 Task: Add Attachment from computer to Card Card0000000173 in Board Board0000000044 in Workspace WS0000000015 in Trello. Add Cover Purple to Card Card0000000173 in Board Board0000000044 in Workspace WS0000000015 in Trello. Add "Move Card To …" Button titled Button0000000173 to "top" of the list "To Do" to Card Card0000000173 in Board Board0000000044 in Workspace WS0000000015 in Trello. Add Description DS0000000173 to Card Card0000000173 in Board Board0000000044 in Workspace WS0000000015 in Trello. Add Comment CM0000000173 to Card Card0000000173 in Board Board0000000044 in Workspace WS0000000015 in Trello
Action: Mouse moved to (799, 306)
Screenshot: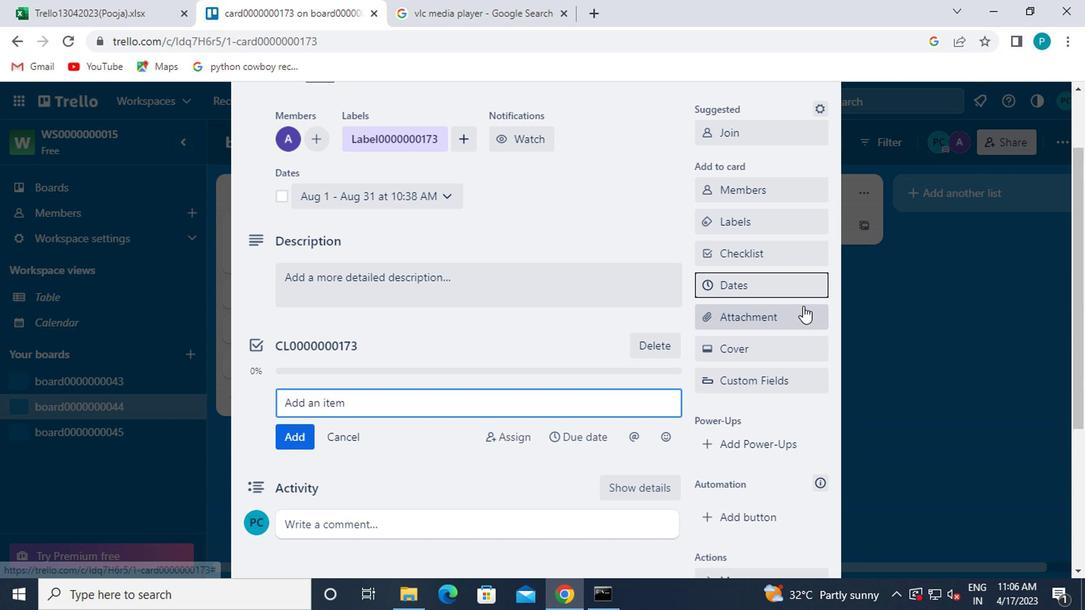 
Action: Mouse pressed left at (799, 306)
Screenshot: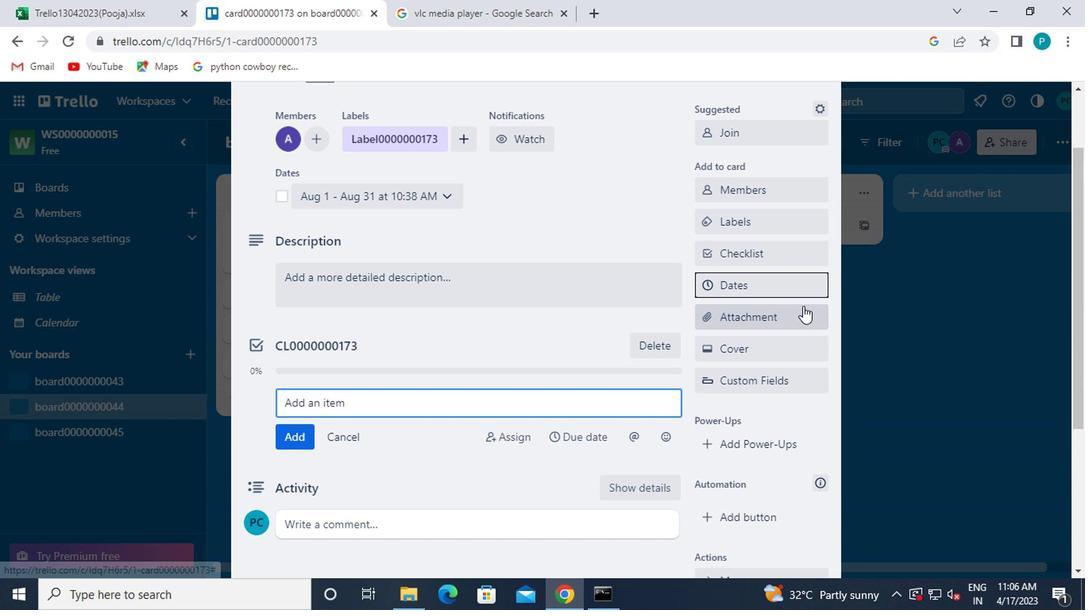 
Action: Mouse moved to (758, 160)
Screenshot: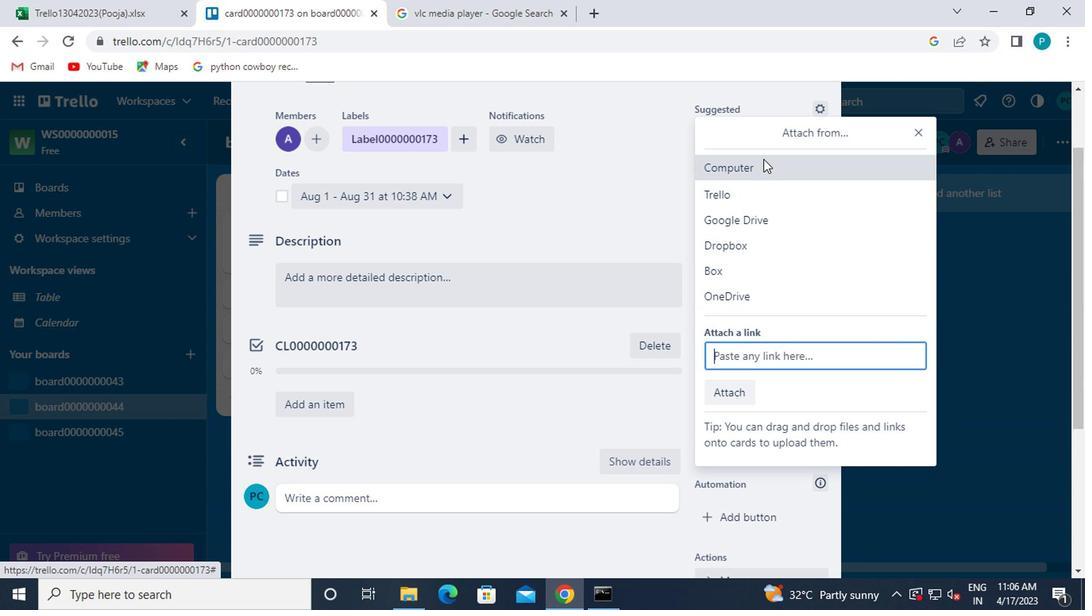 
Action: Mouse pressed left at (758, 160)
Screenshot: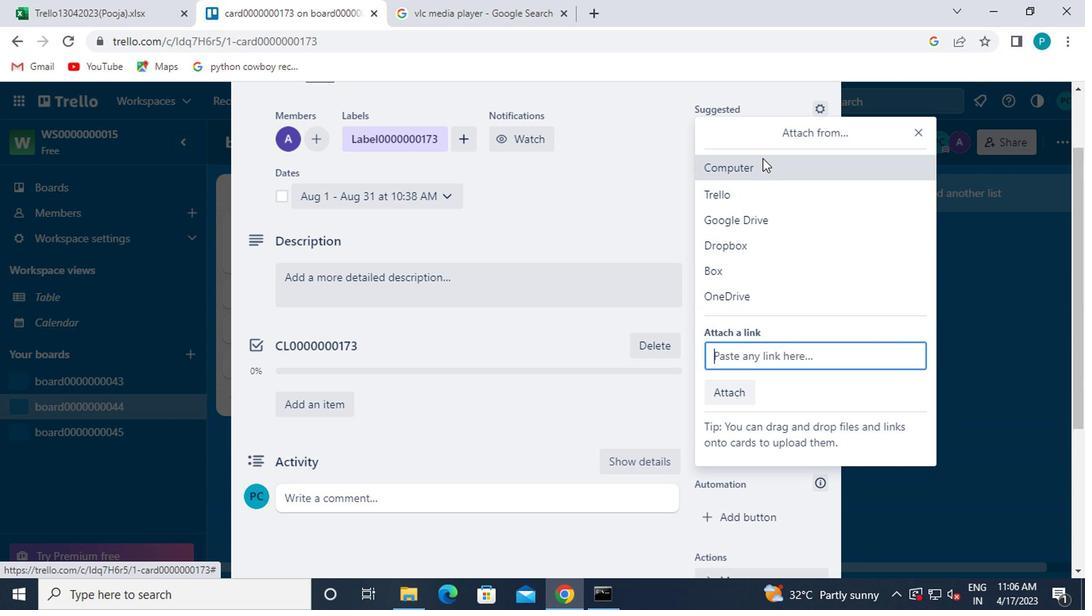 
Action: Mouse moved to (222, 124)
Screenshot: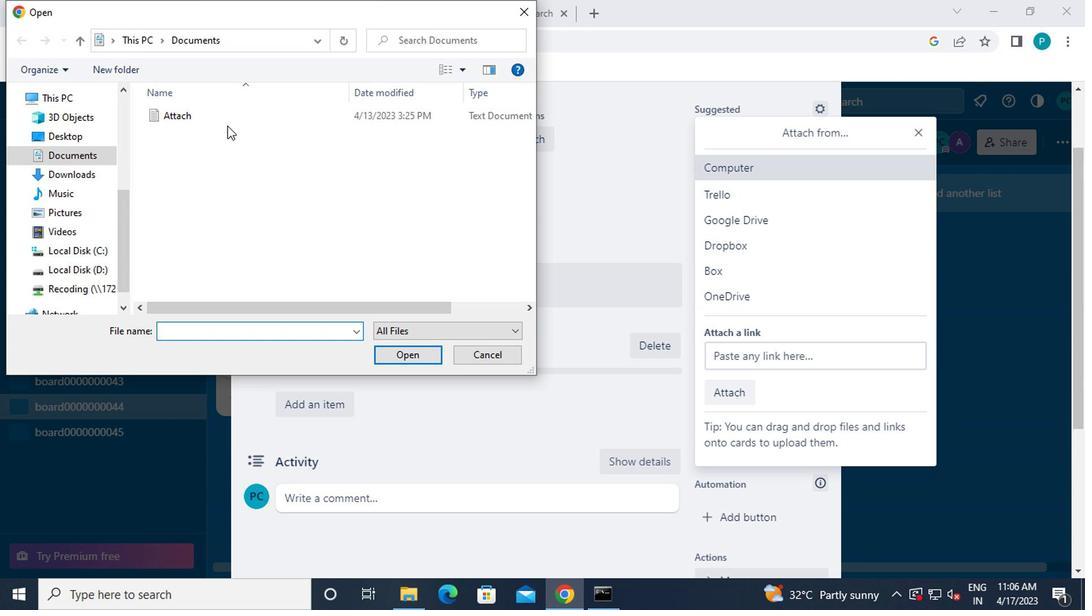 
Action: Mouse pressed left at (222, 124)
Screenshot: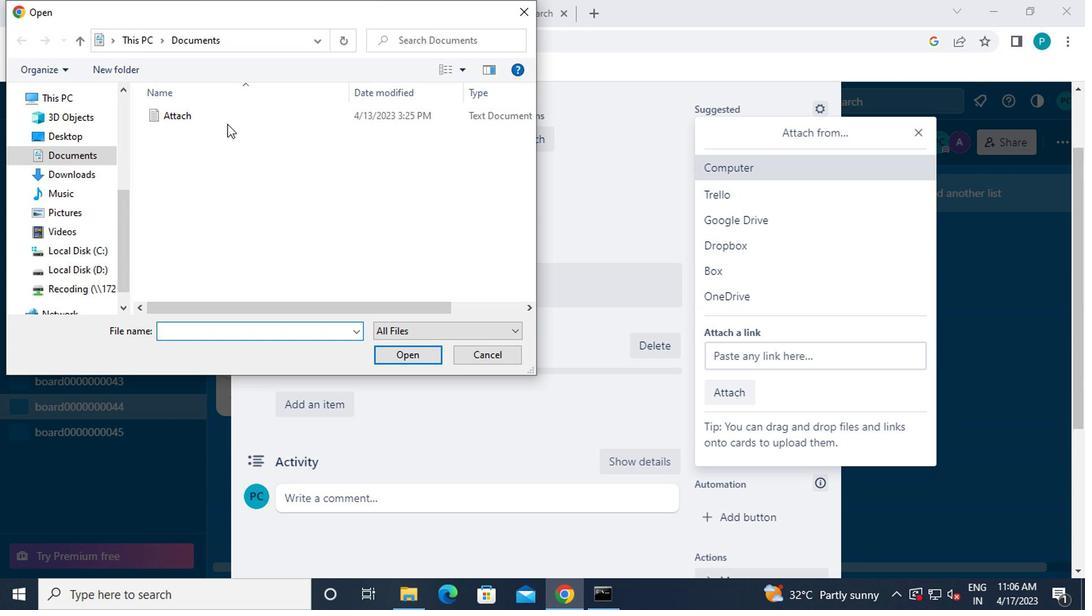 
Action: Mouse moved to (428, 363)
Screenshot: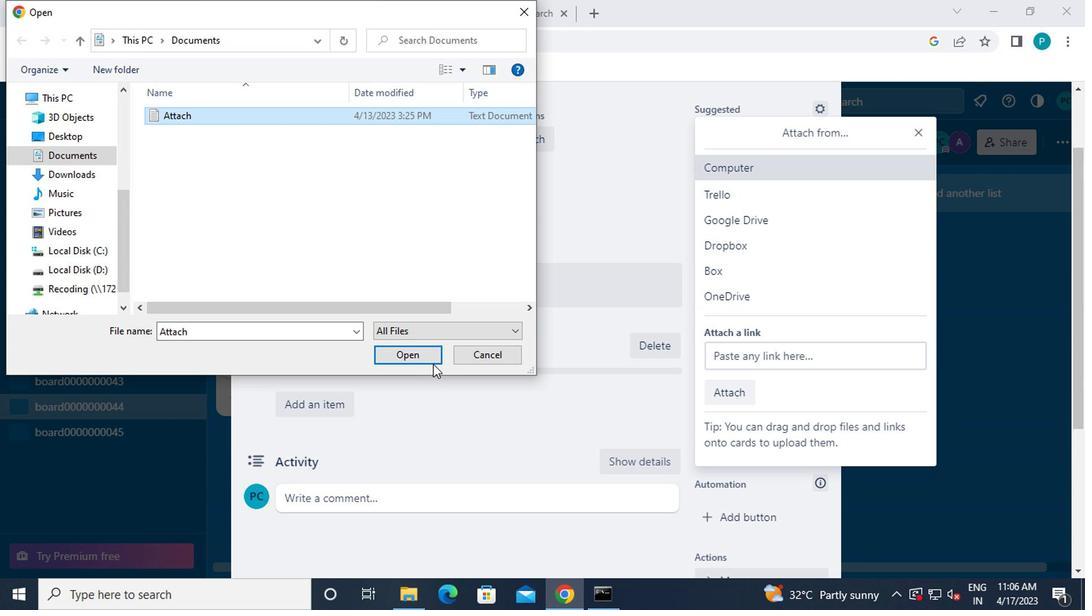 
Action: Mouse pressed left at (428, 363)
Screenshot: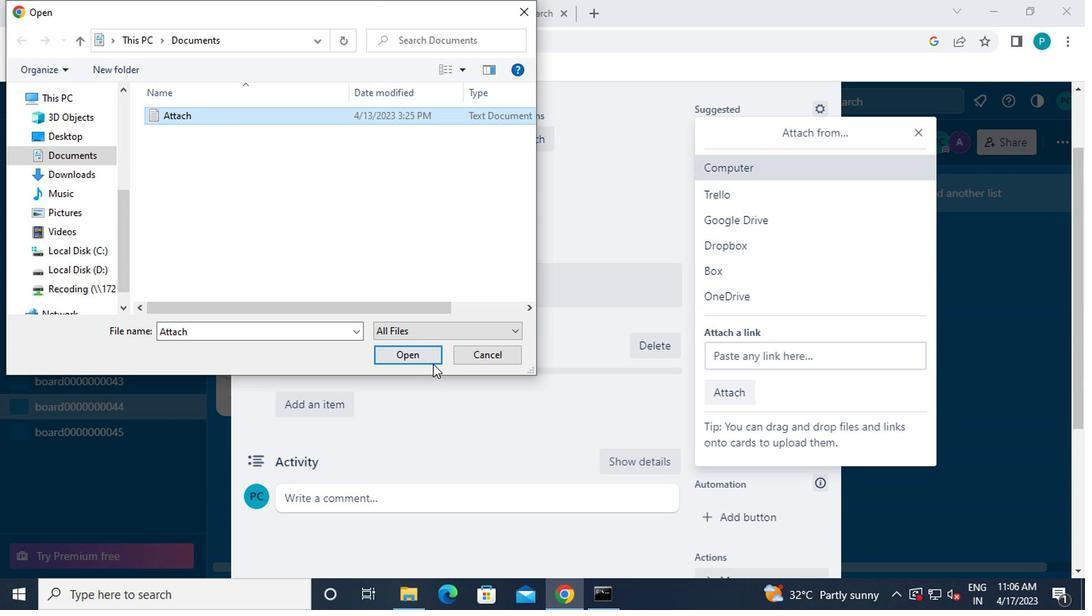 
Action: Mouse moved to (750, 352)
Screenshot: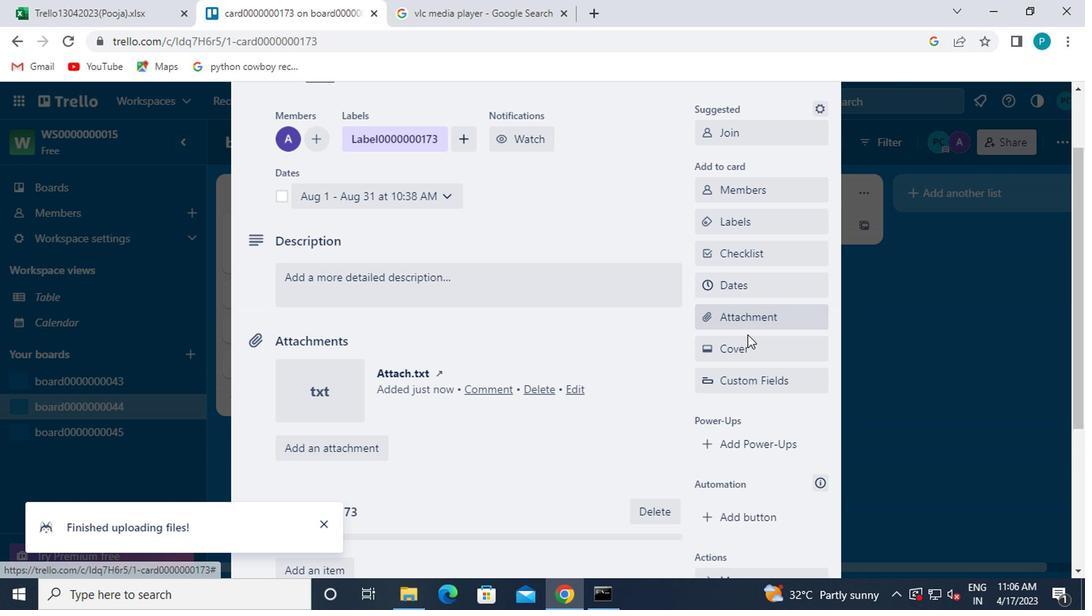 
Action: Mouse pressed left at (750, 352)
Screenshot: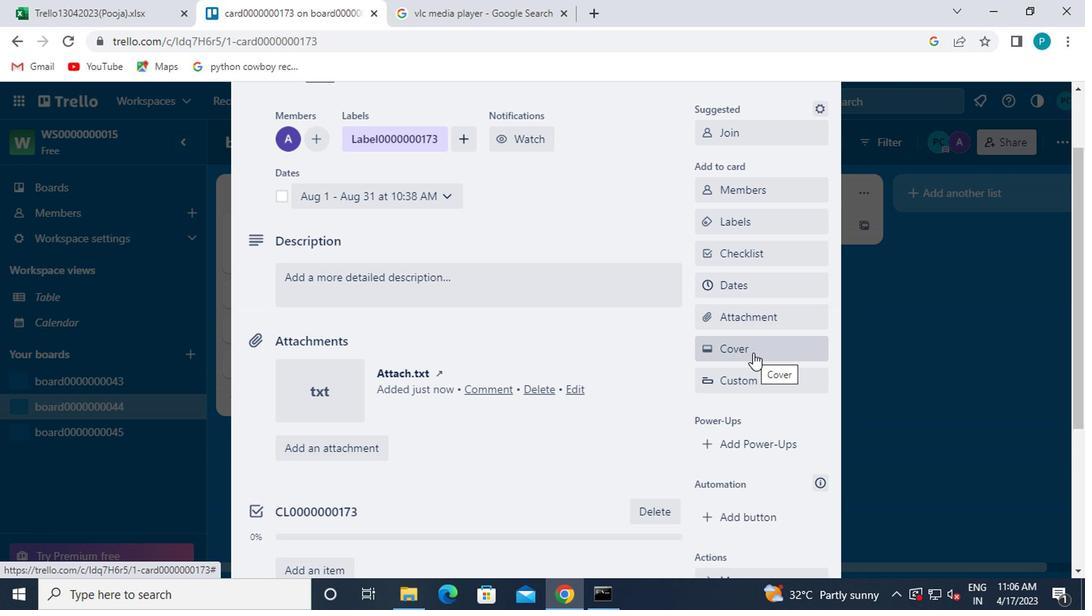 
Action: Mouse moved to (888, 282)
Screenshot: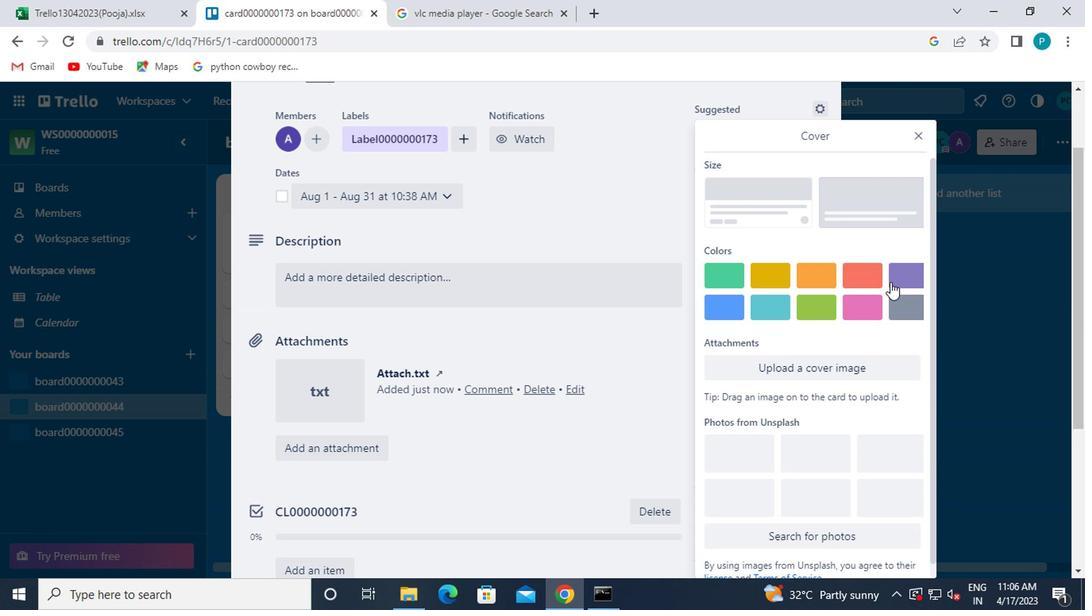 
Action: Mouse pressed left at (888, 282)
Screenshot: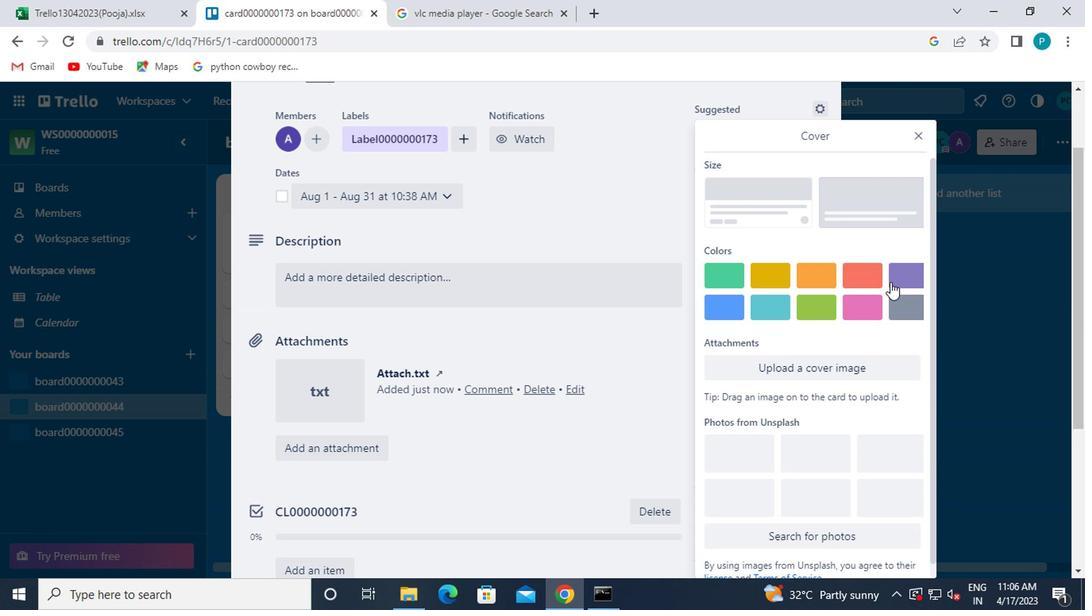 
Action: Mouse moved to (914, 130)
Screenshot: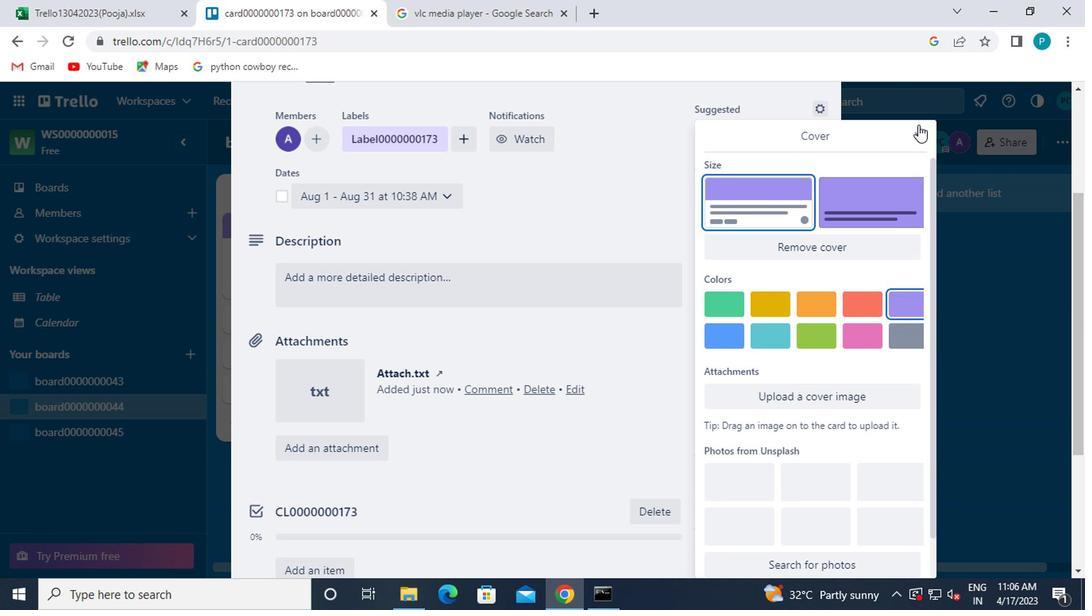 
Action: Mouse pressed left at (914, 130)
Screenshot: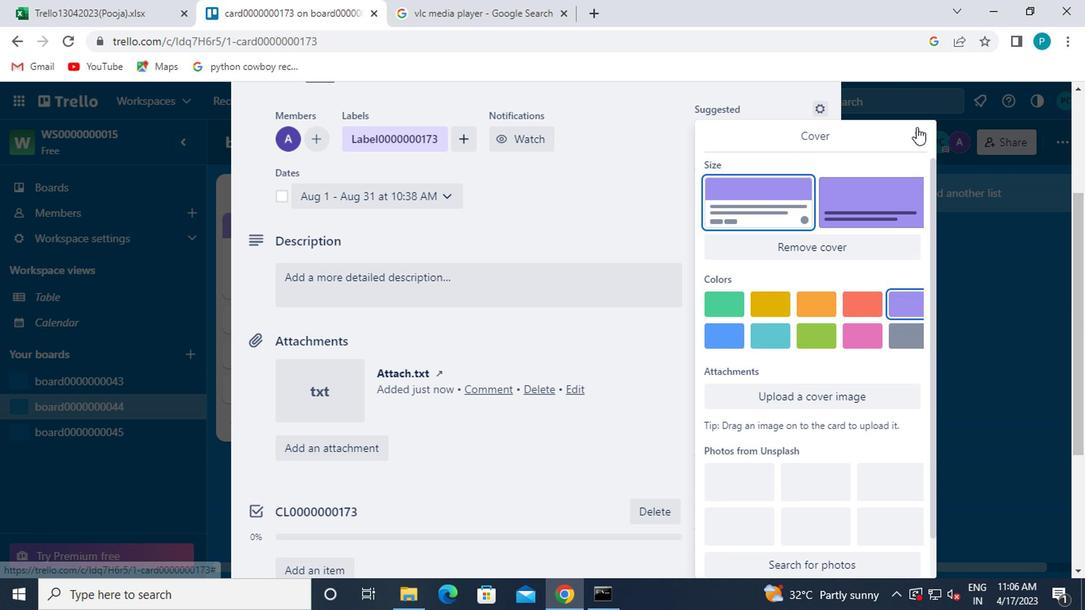 
Action: Mouse moved to (626, 369)
Screenshot: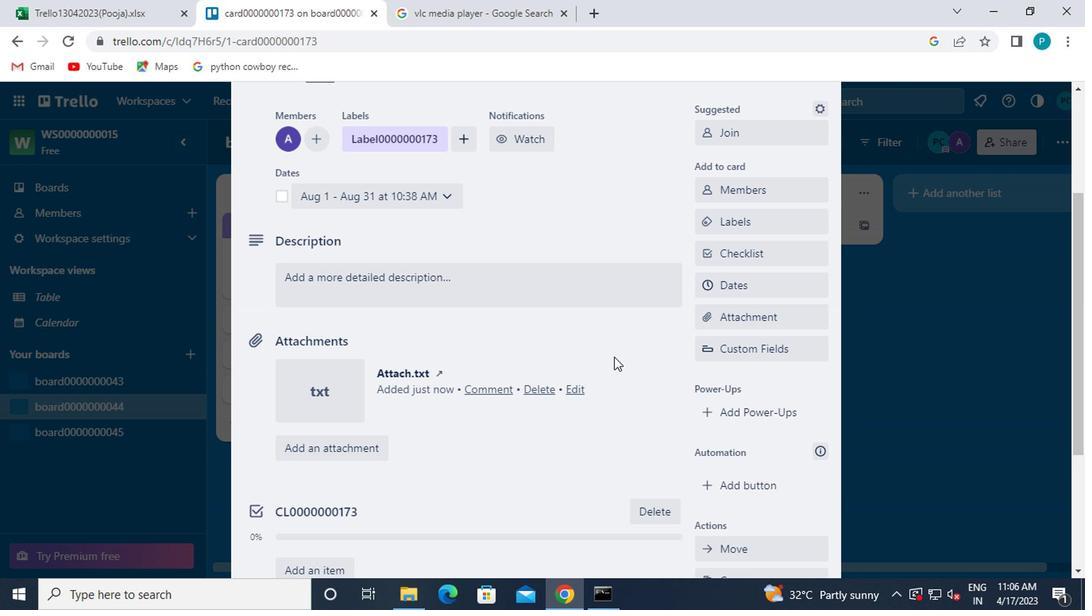 
Action: Mouse scrolled (626, 368) with delta (0, 0)
Screenshot: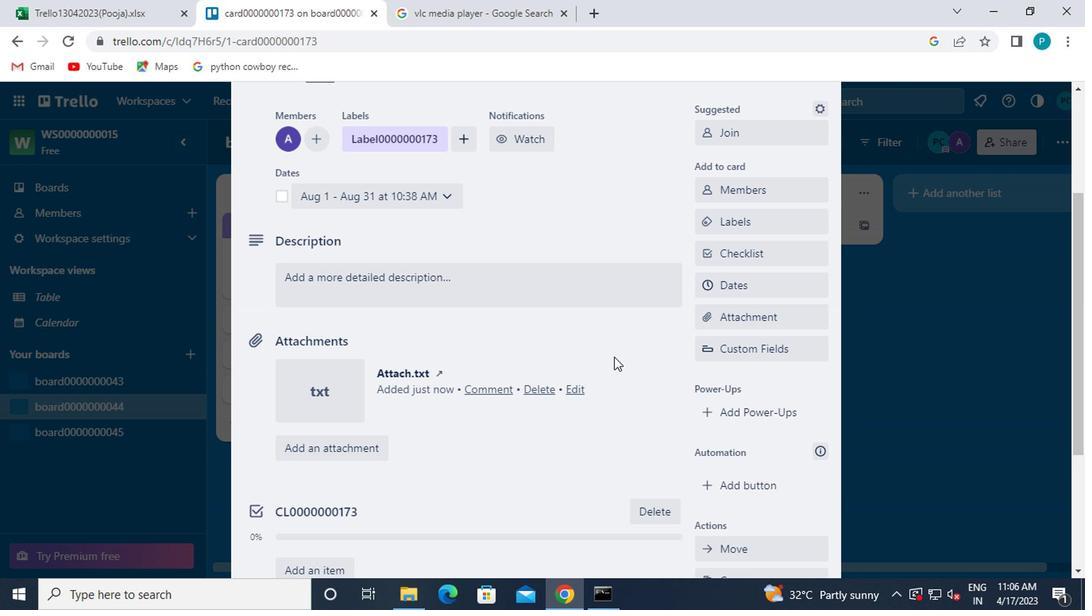 
Action: Mouse moved to (764, 401)
Screenshot: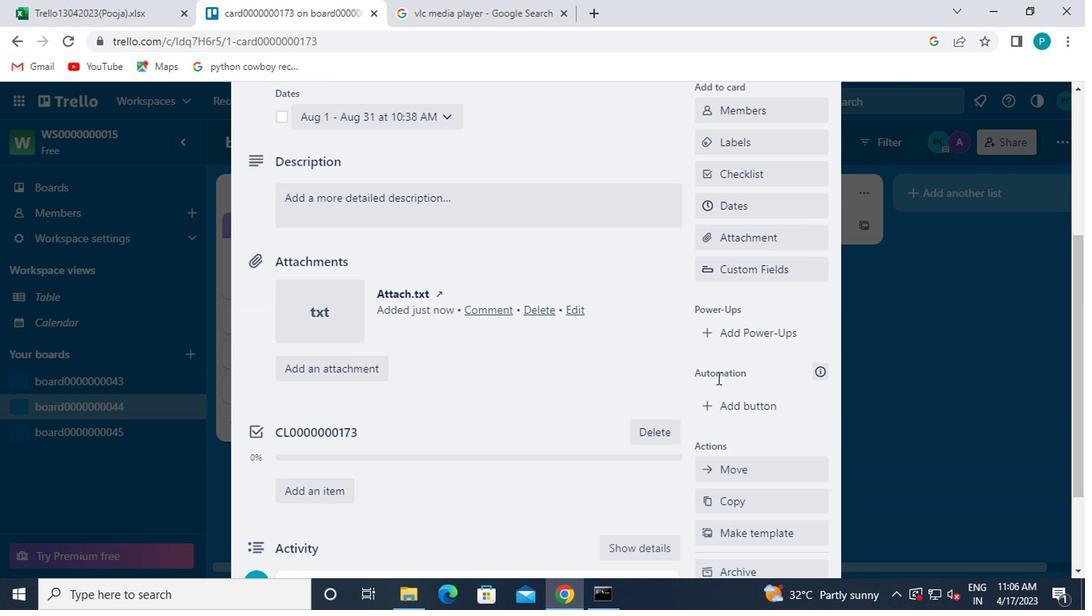 
Action: Mouse pressed left at (764, 401)
Screenshot: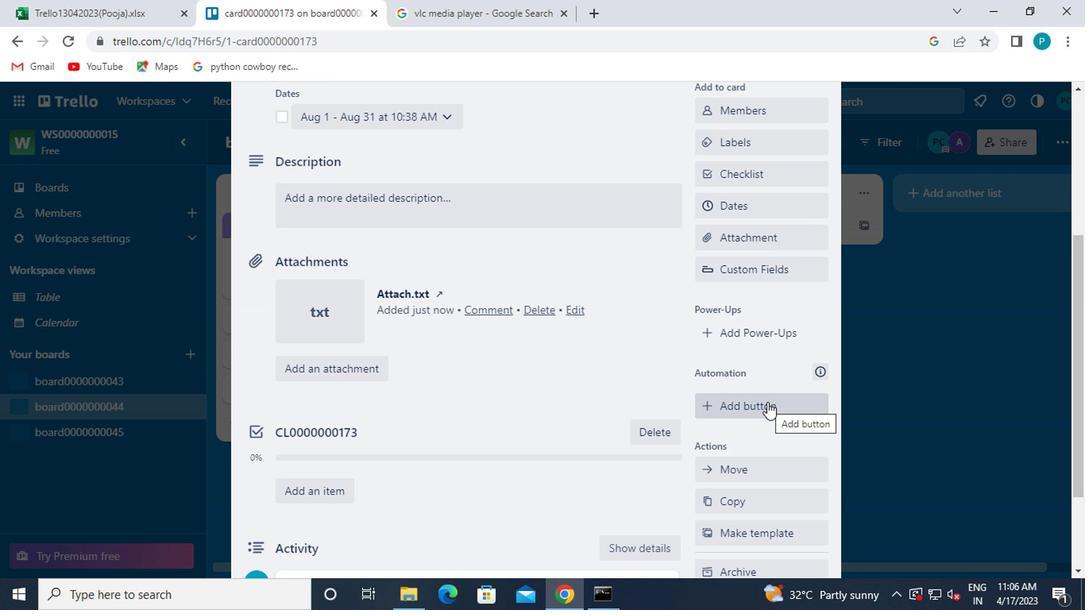 
Action: Mouse moved to (779, 218)
Screenshot: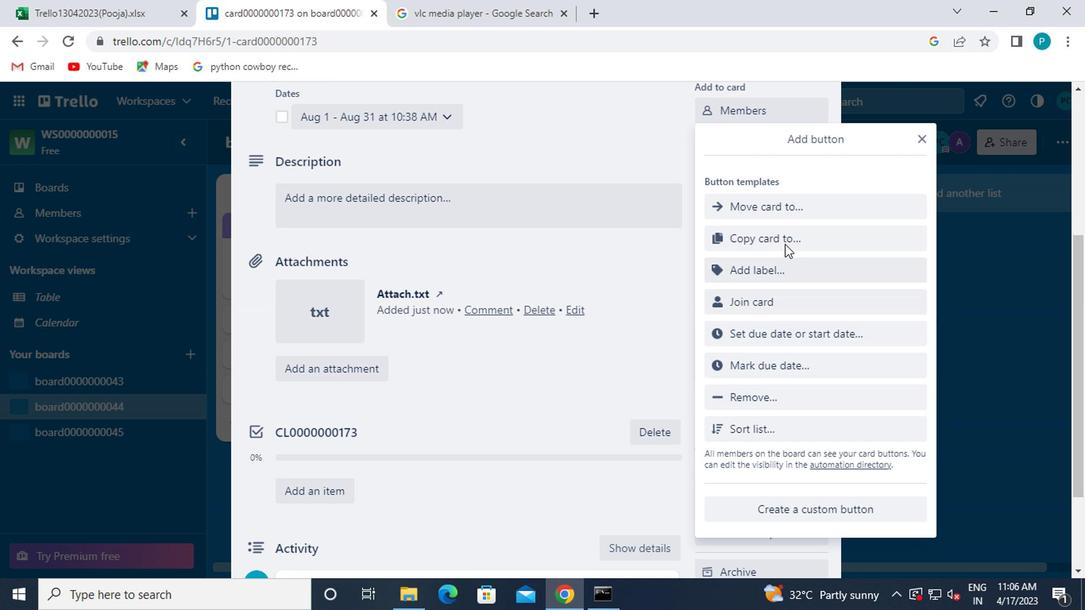 
Action: Mouse pressed left at (779, 218)
Screenshot: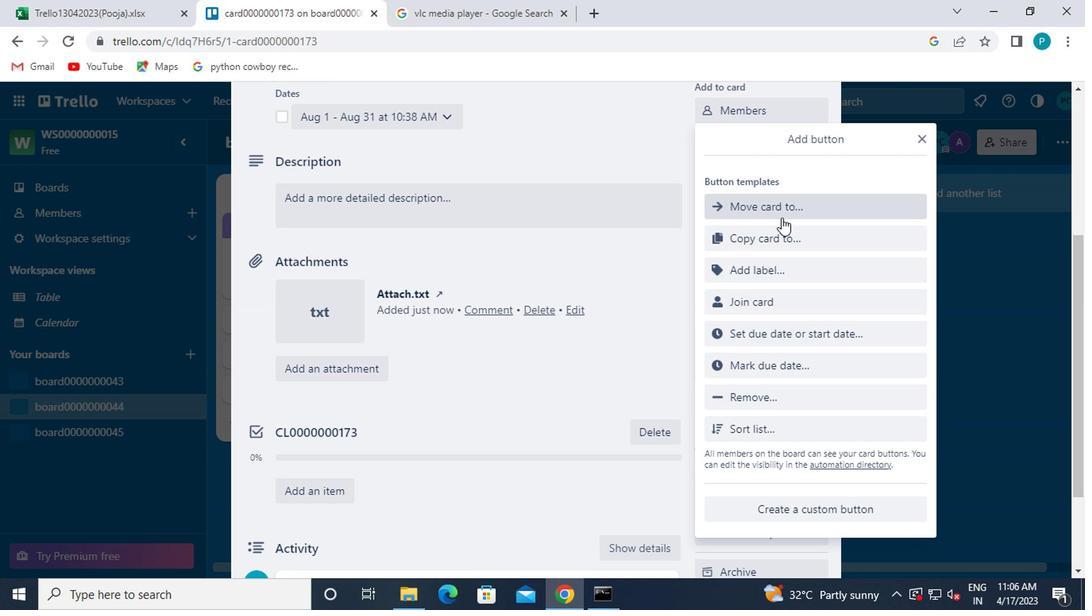 
Action: Mouse moved to (778, 212)
Screenshot: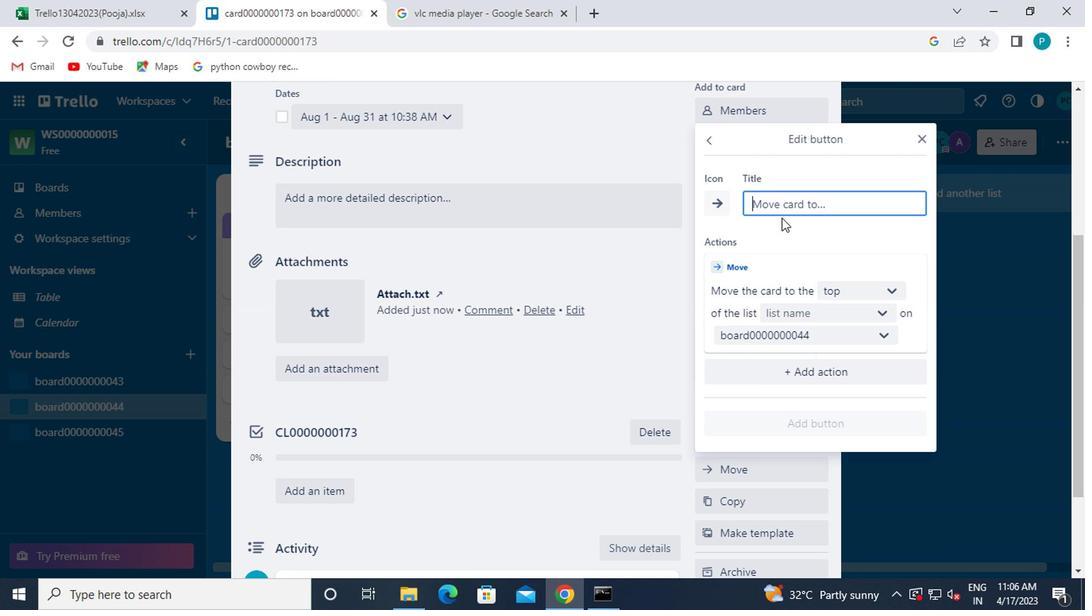 
Action: Mouse pressed left at (778, 212)
Screenshot: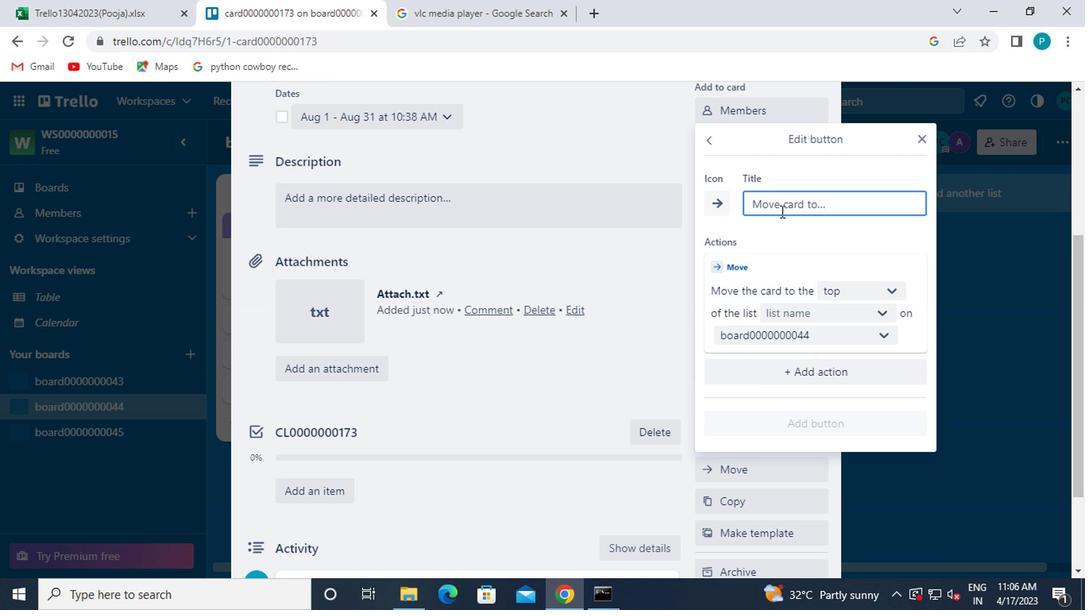 
Action: Key pressed <Key.caps_lock>b<Key.caps_lock>utton0000000173
Screenshot: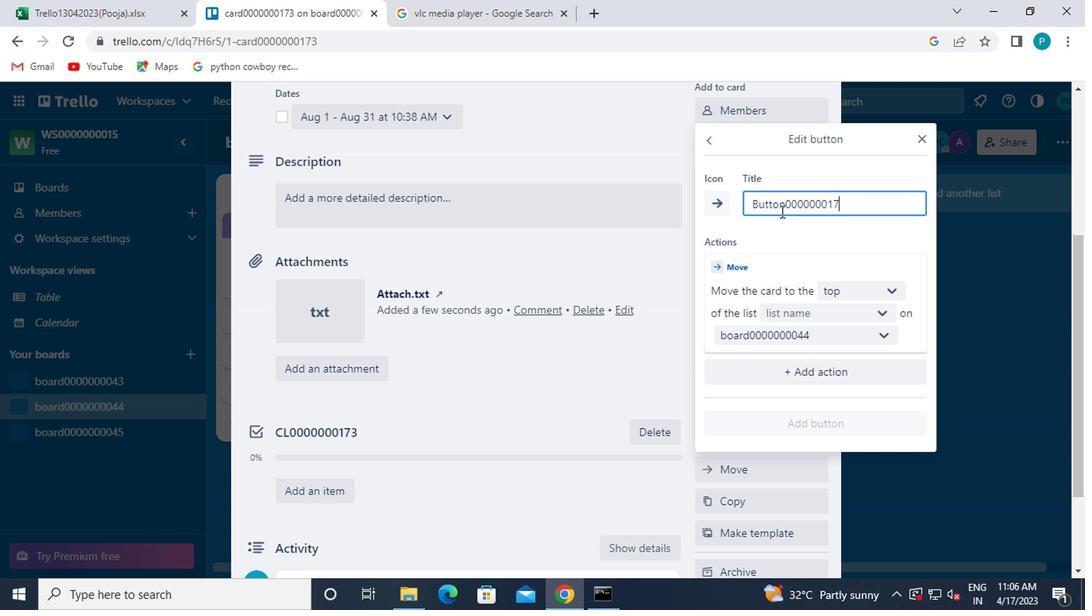 
Action: Mouse moved to (835, 298)
Screenshot: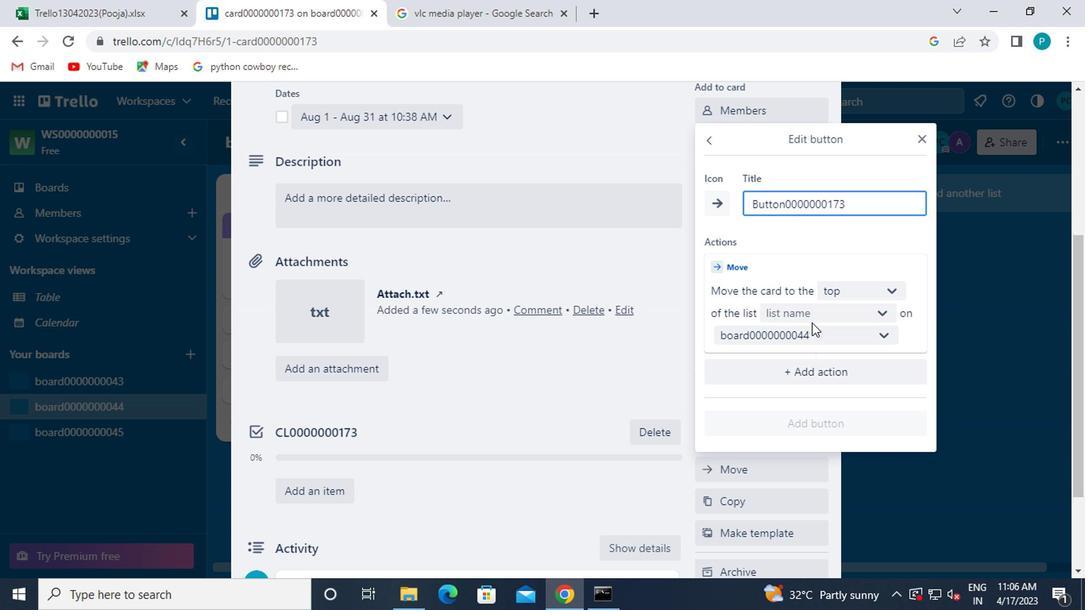 
Action: Mouse pressed left at (835, 298)
Screenshot: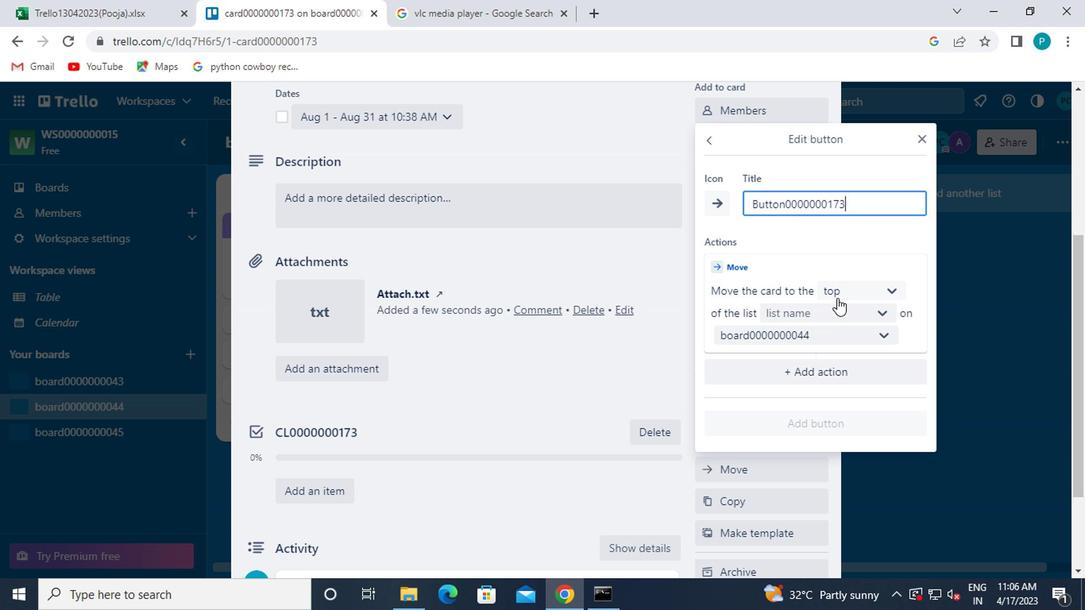 
Action: Mouse moved to (843, 329)
Screenshot: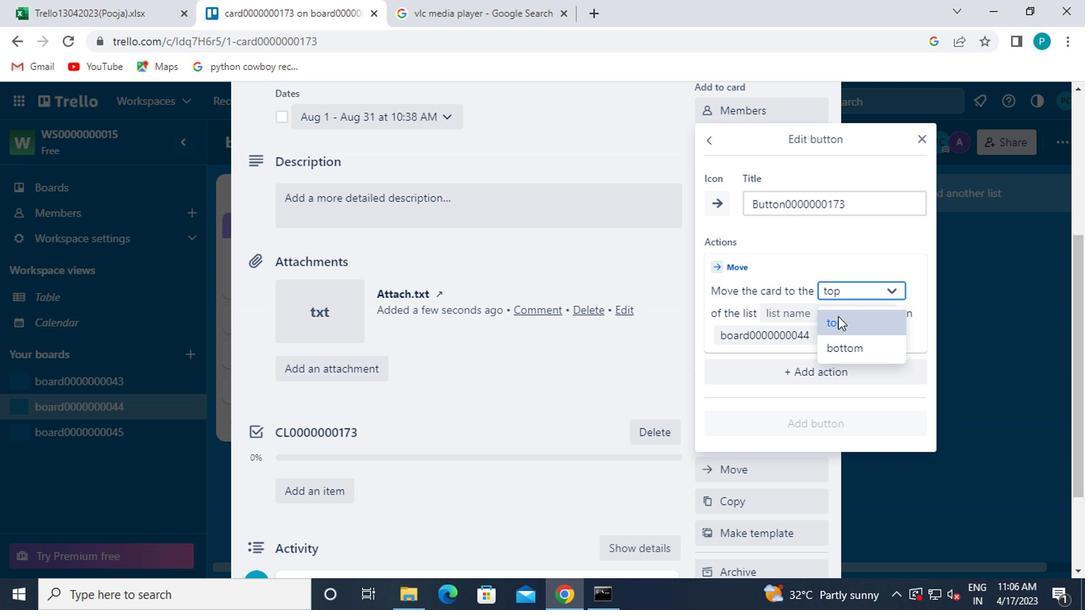 
Action: Mouse pressed left at (843, 329)
Screenshot: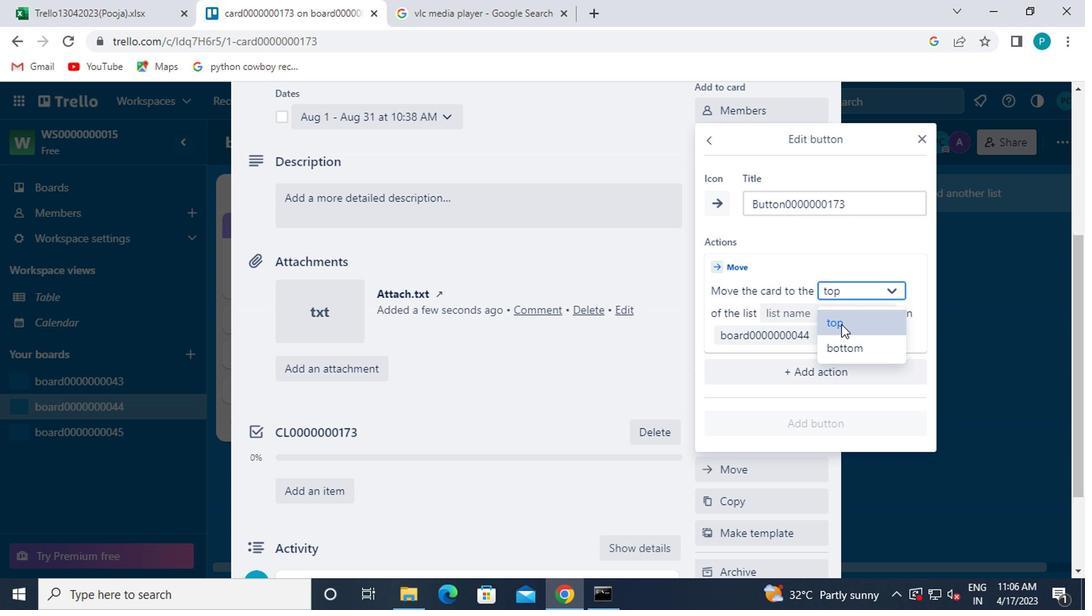 
Action: Mouse moved to (779, 320)
Screenshot: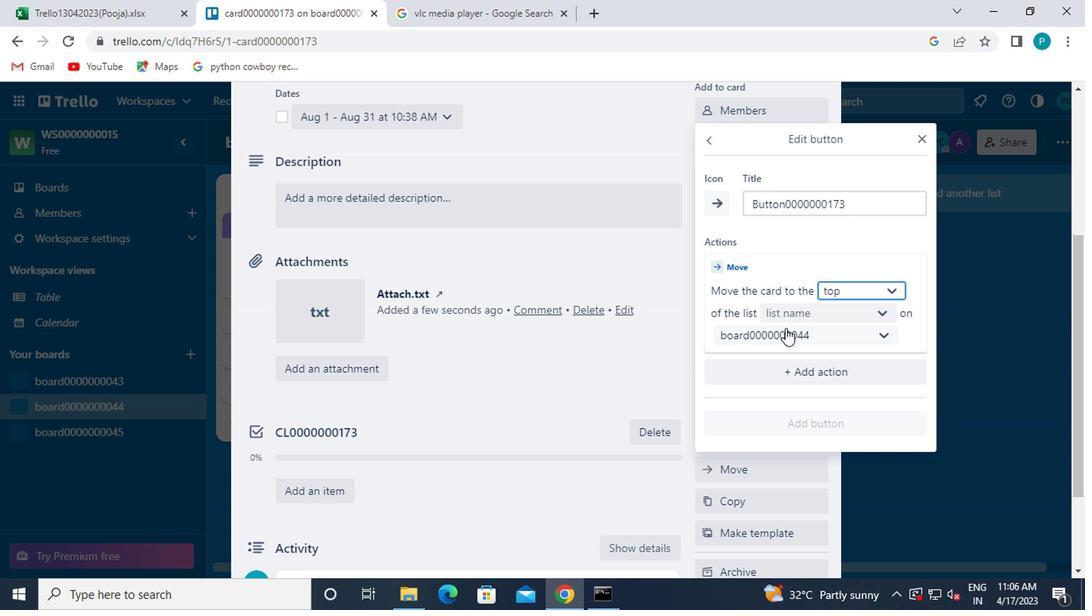 
Action: Mouse pressed left at (779, 320)
Screenshot: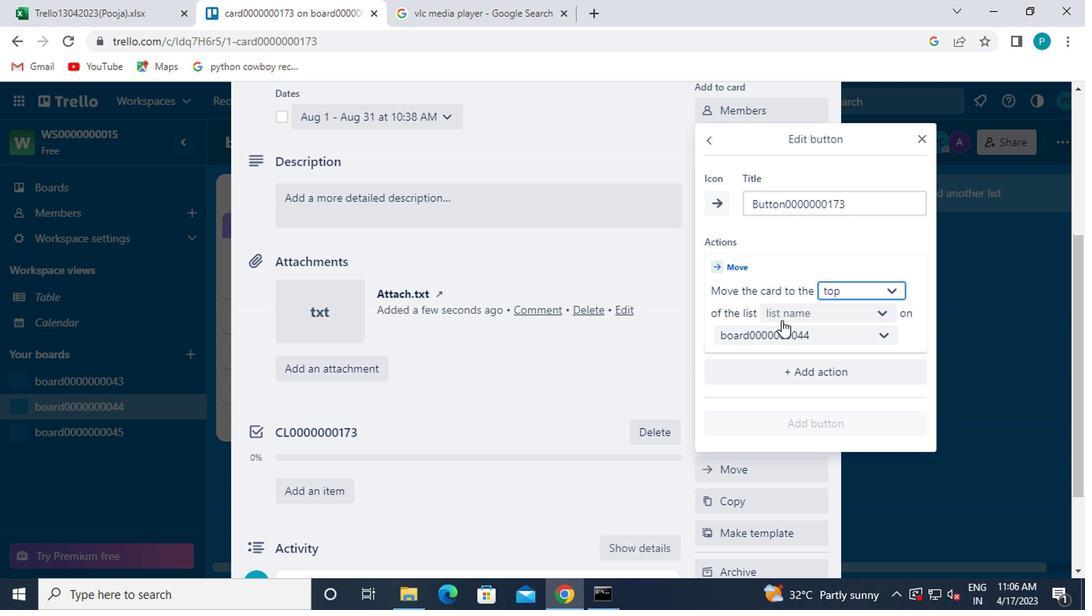 
Action: Mouse moved to (780, 352)
Screenshot: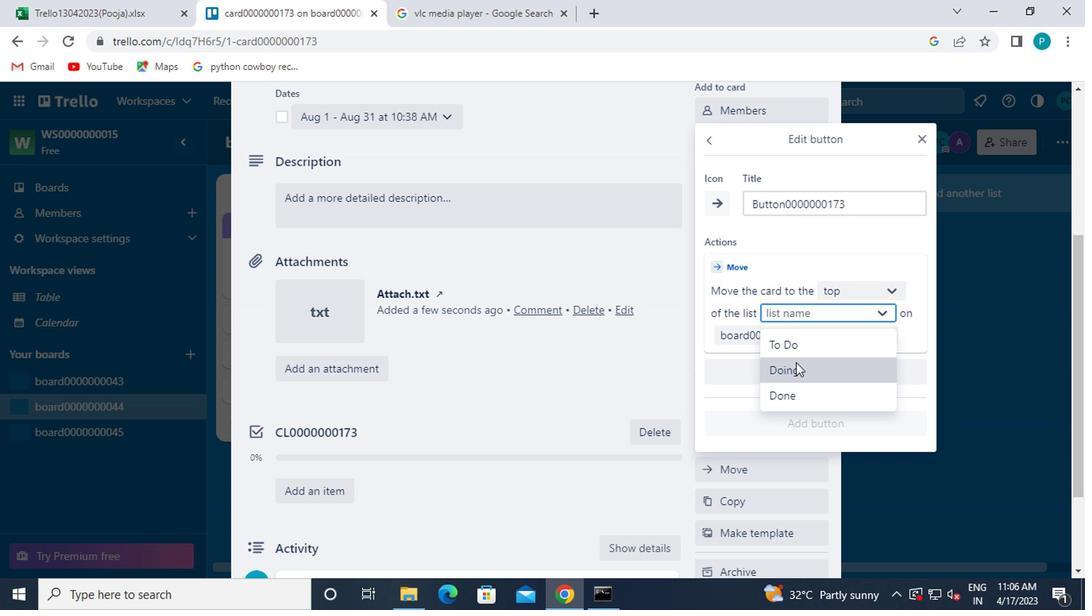 
Action: Mouse pressed left at (780, 352)
Screenshot: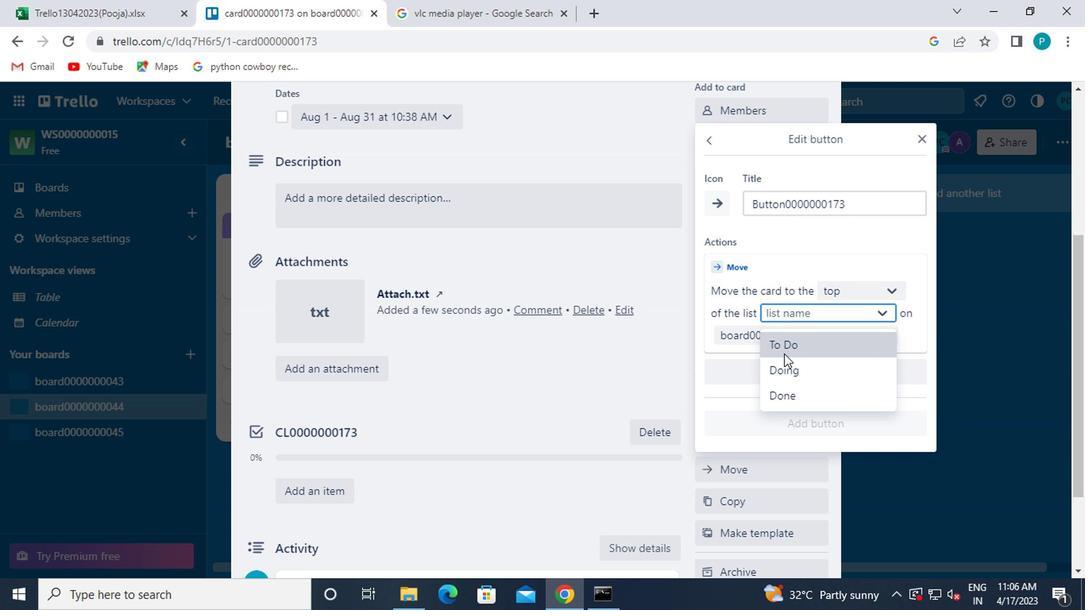
Action: Mouse moved to (824, 424)
Screenshot: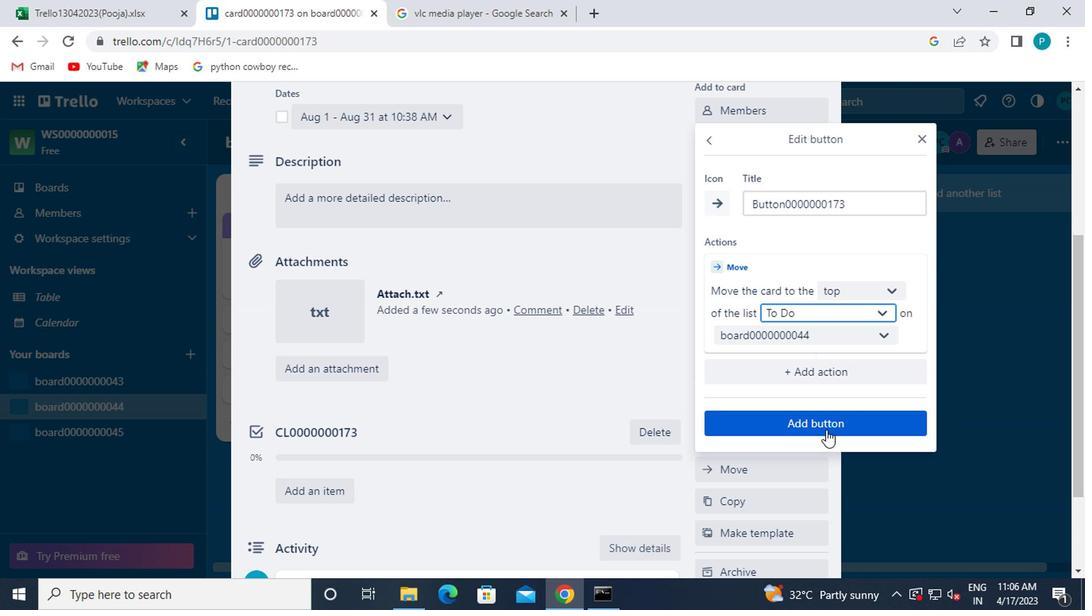 
Action: Mouse pressed left at (824, 424)
Screenshot: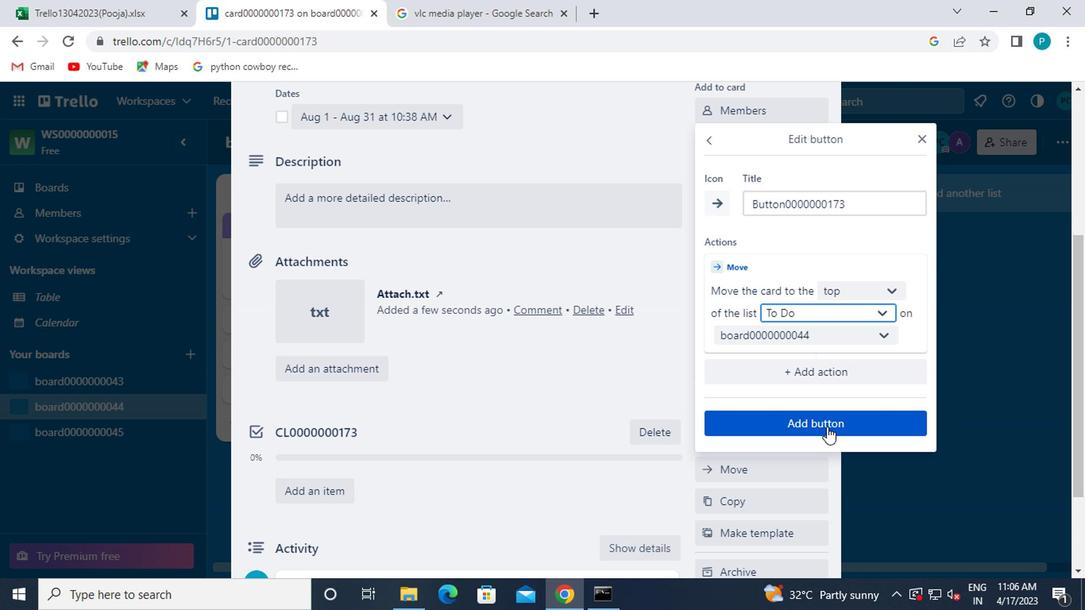 
Action: Mouse moved to (599, 222)
Screenshot: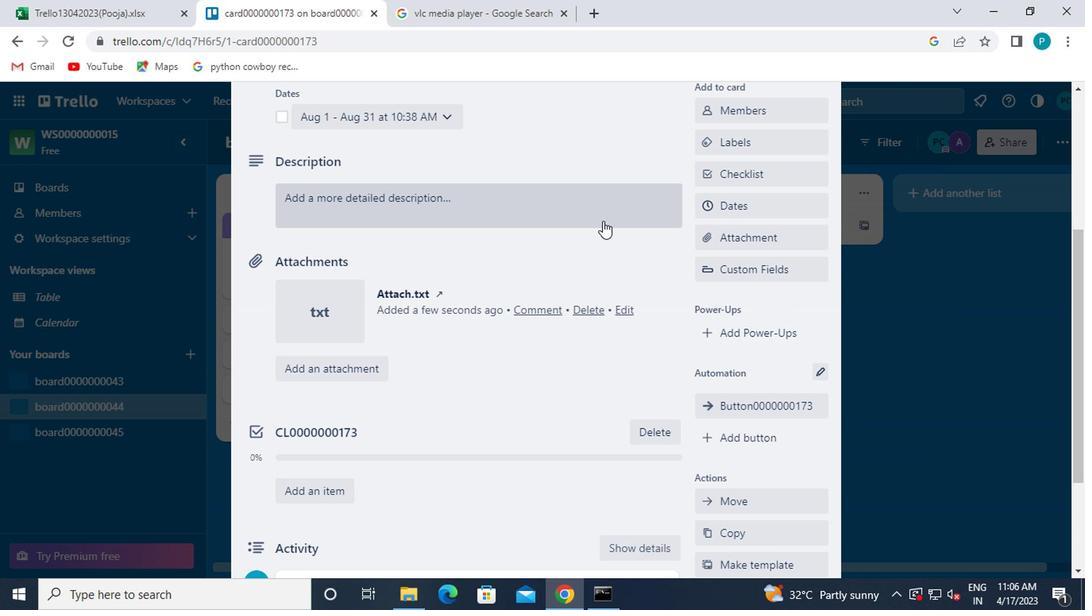 
Action: Mouse scrolled (599, 222) with delta (0, 0)
Screenshot: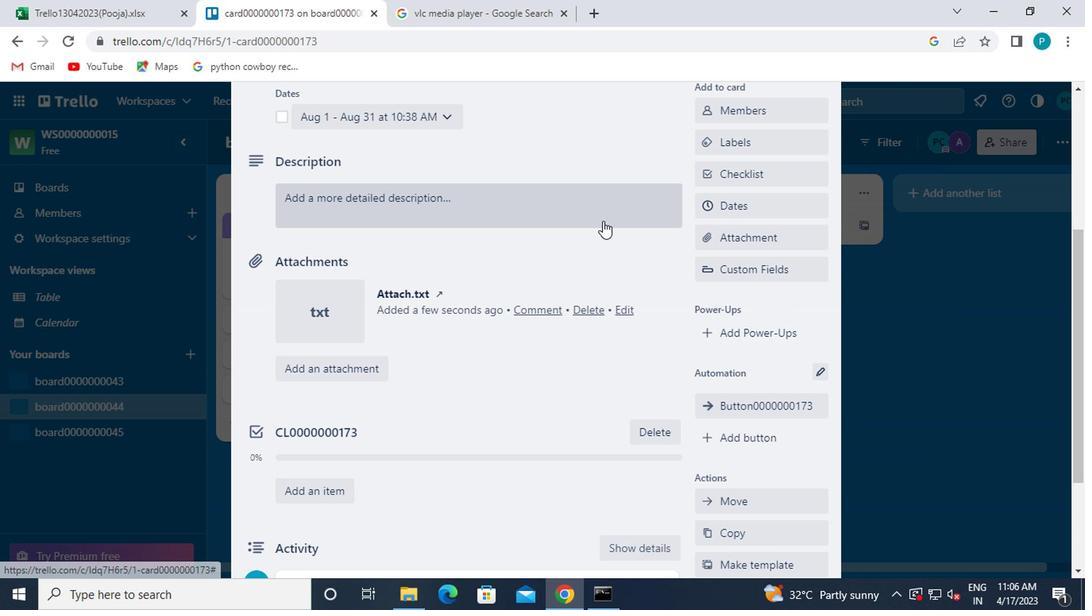 
Action: Mouse scrolled (599, 222) with delta (0, 0)
Screenshot: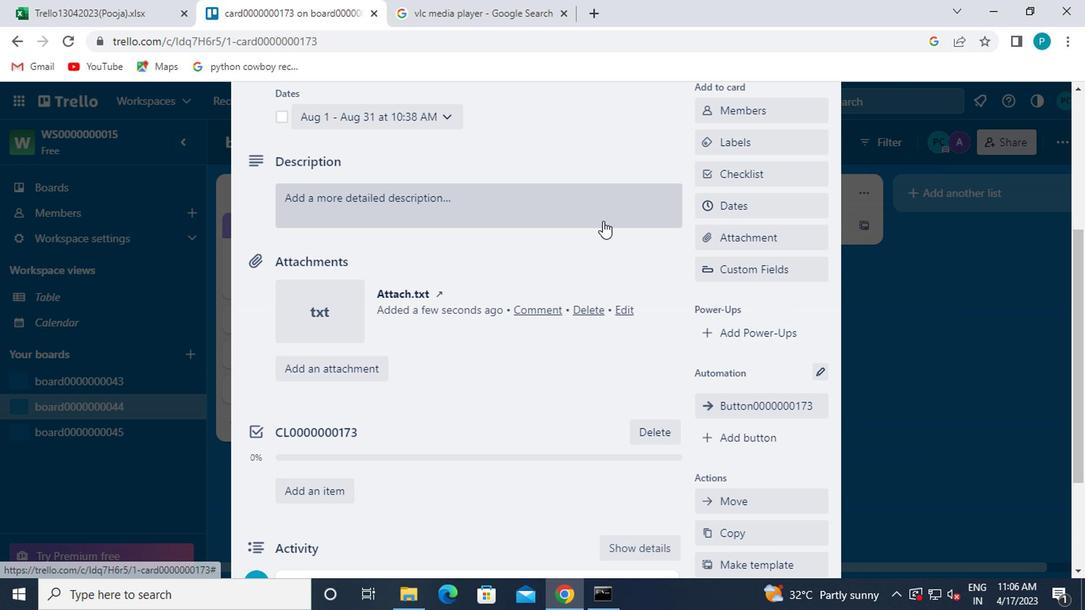 
Action: Mouse moved to (444, 351)
Screenshot: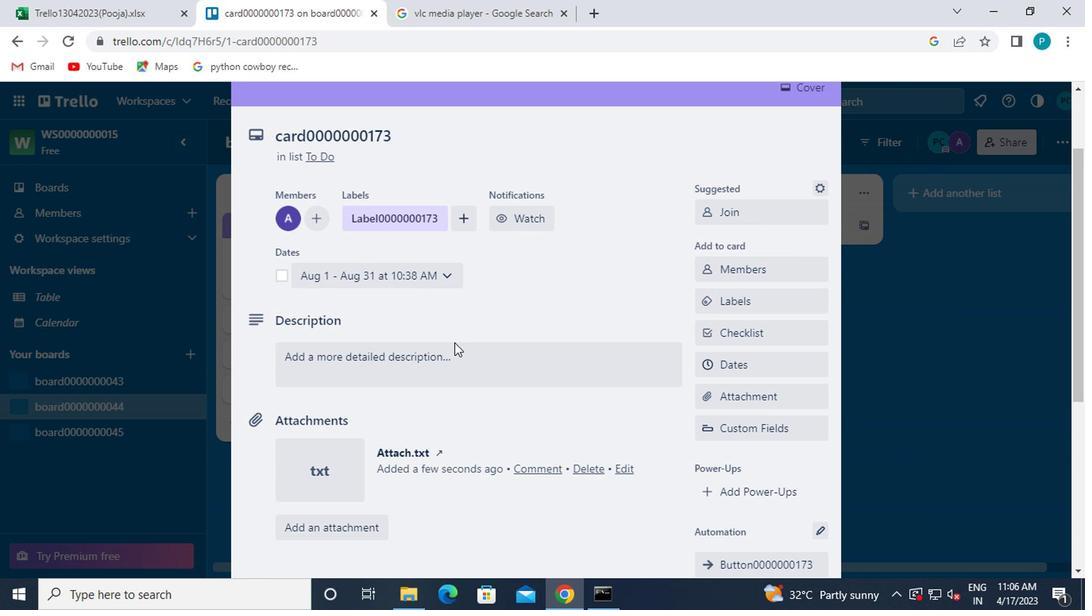 
Action: Mouse pressed left at (444, 351)
Screenshot: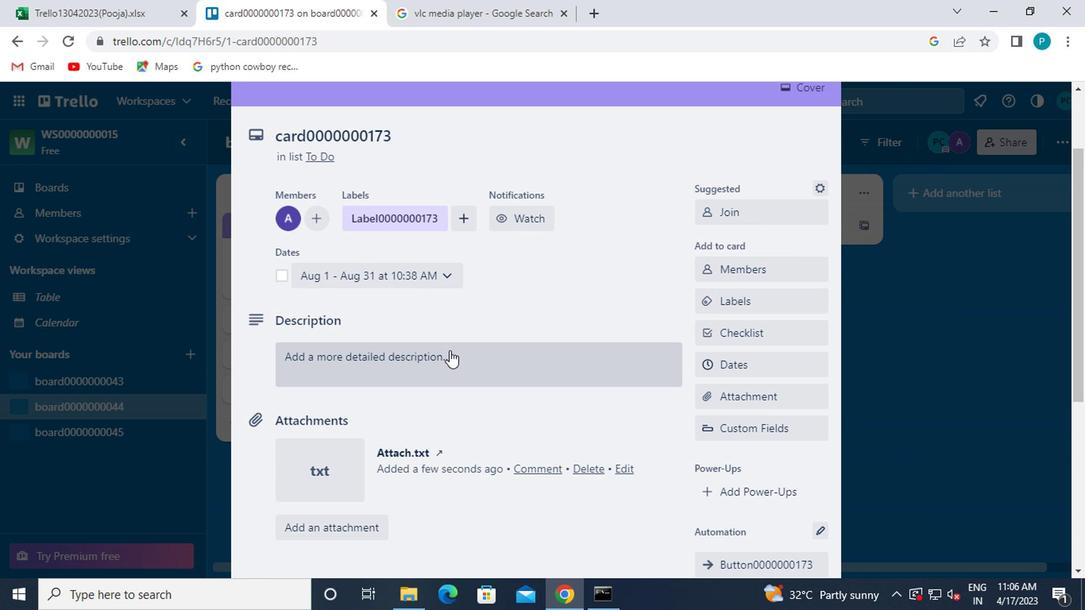 
Action: Mouse moved to (1084, 1)
Screenshot: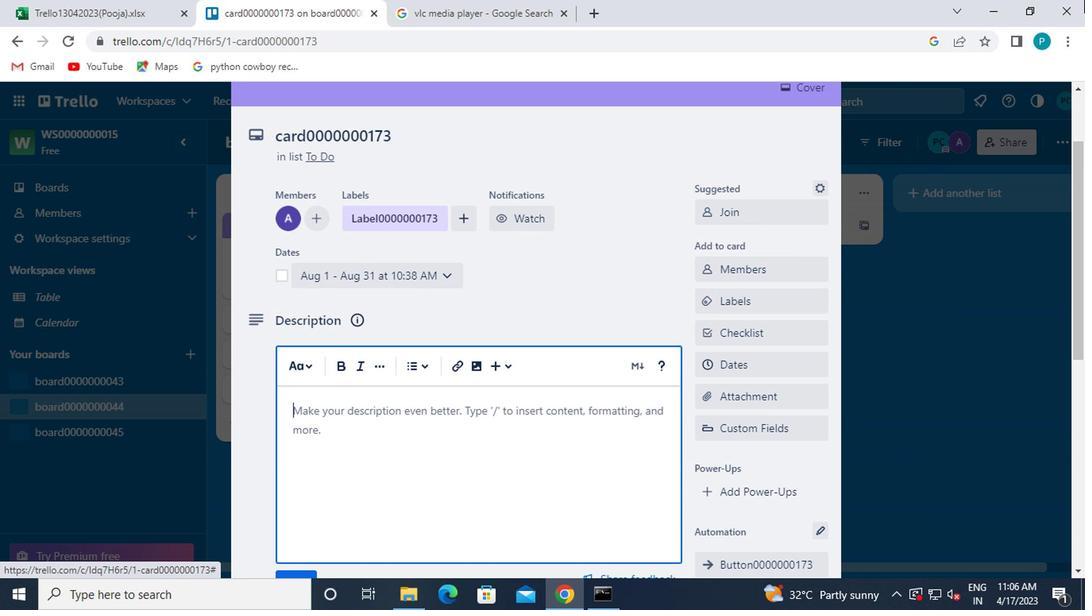 
Action: Key pressed <Key.caps_lock>ds0000000173
Screenshot: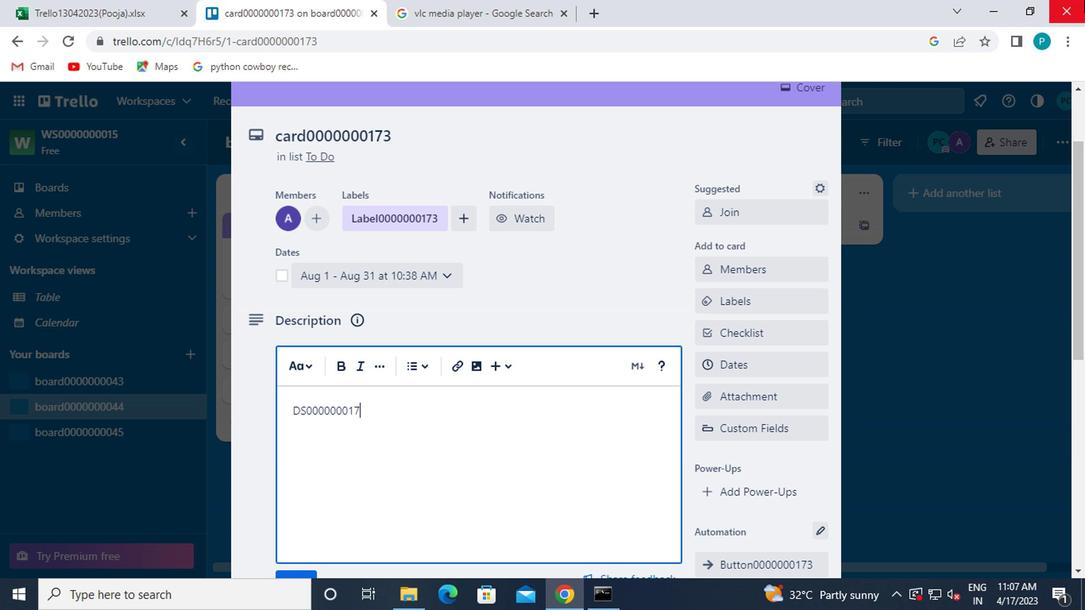 
Action: Mouse scrolled (1083, 2) with delta (0, -1)
Screenshot: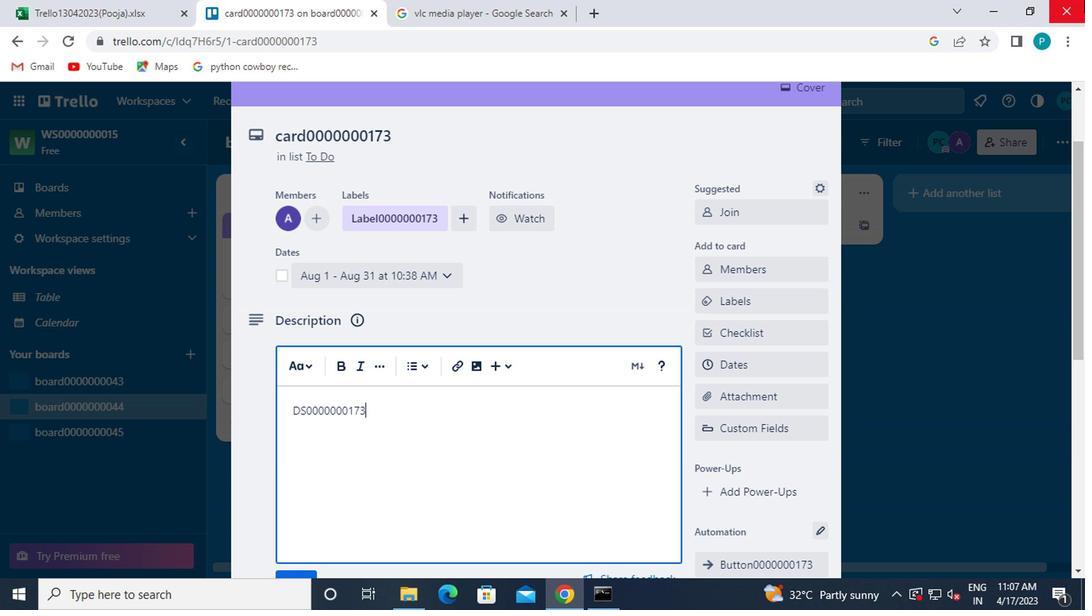 
Action: Mouse moved to (1051, 30)
Screenshot: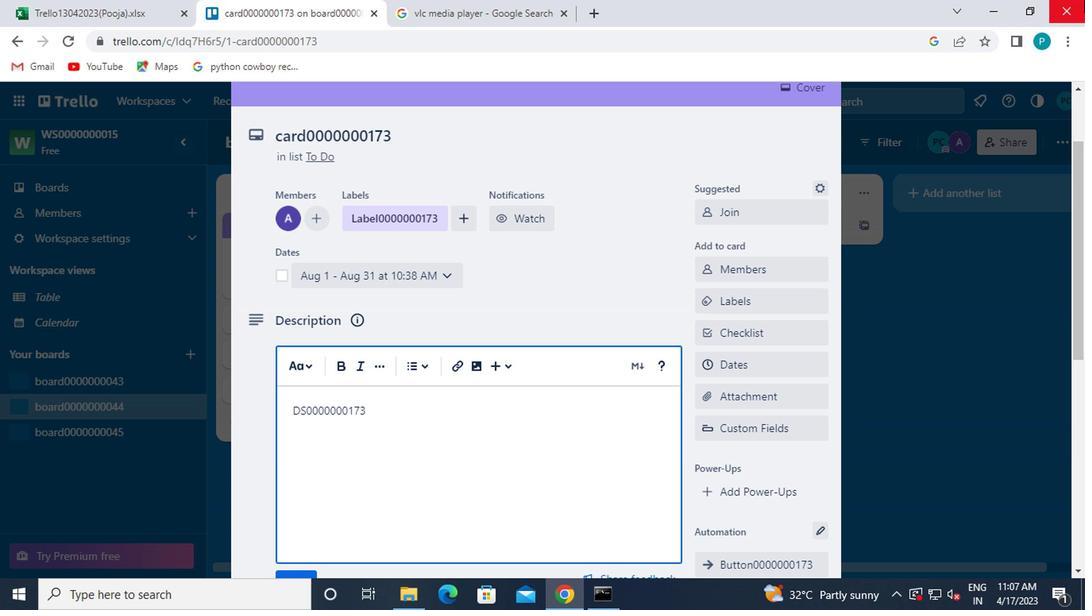 
Action: Mouse scrolled (1051, 29) with delta (0, 0)
Screenshot: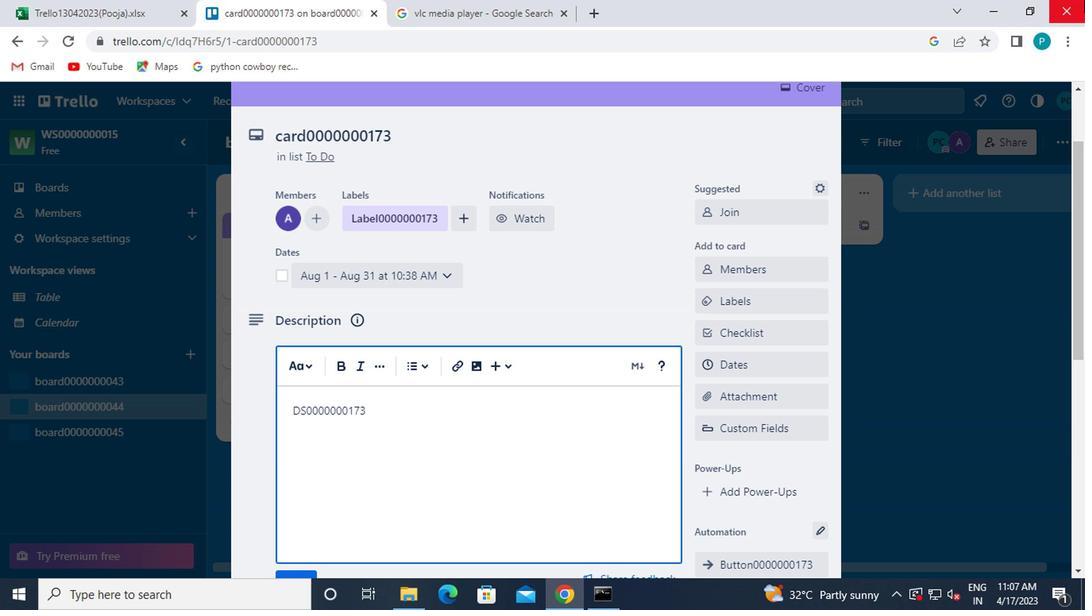
Action: Mouse moved to (818, 196)
Screenshot: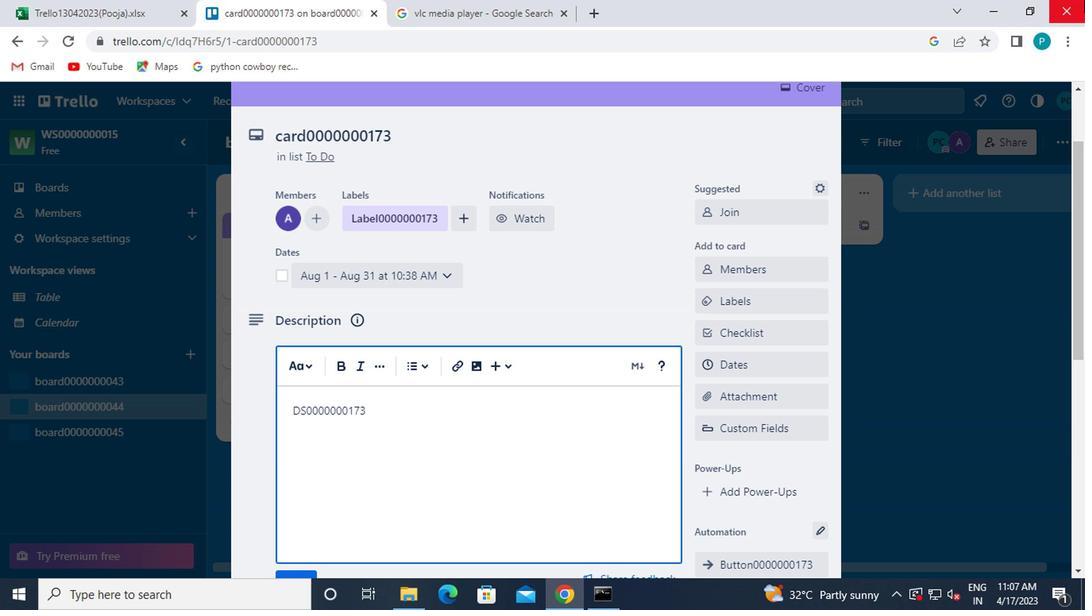 
Action: Mouse scrolled (818, 196) with delta (0, 0)
Screenshot: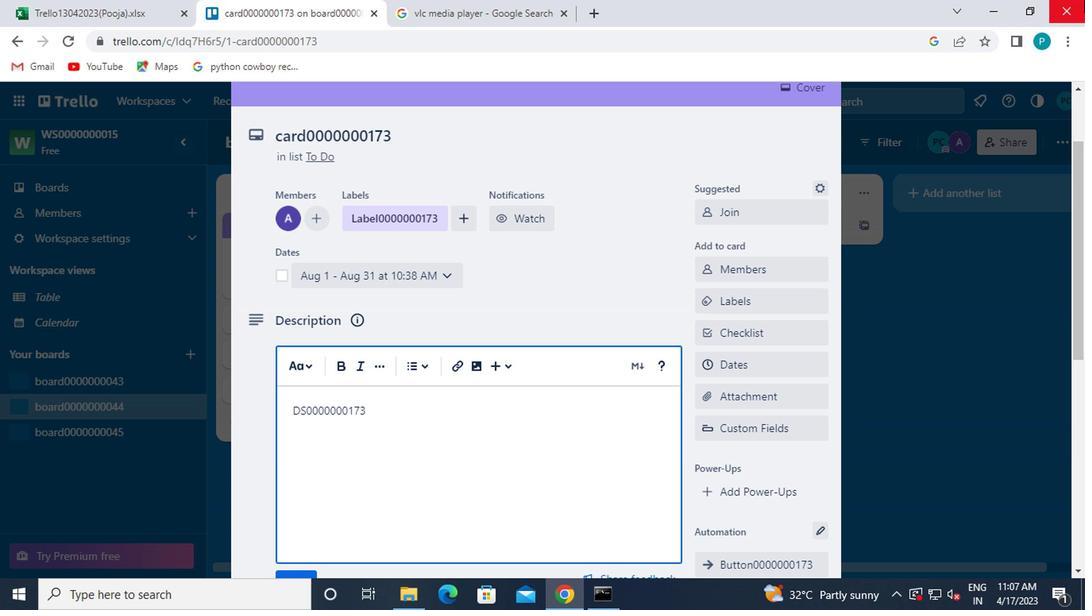 
Action: Mouse moved to (287, 508)
Screenshot: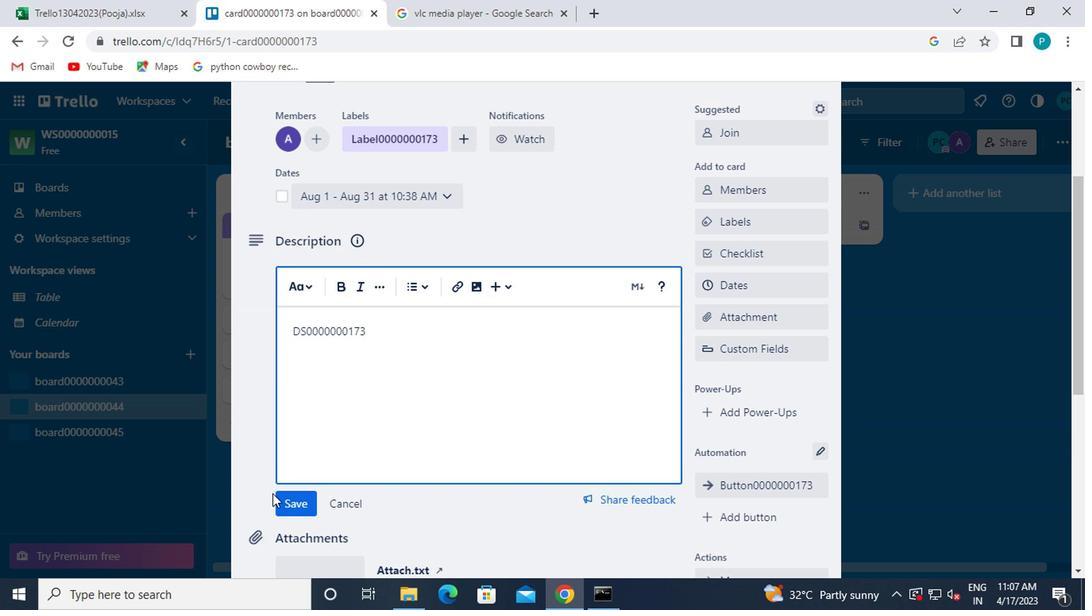 
Action: Mouse pressed left at (287, 508)
Screenshot: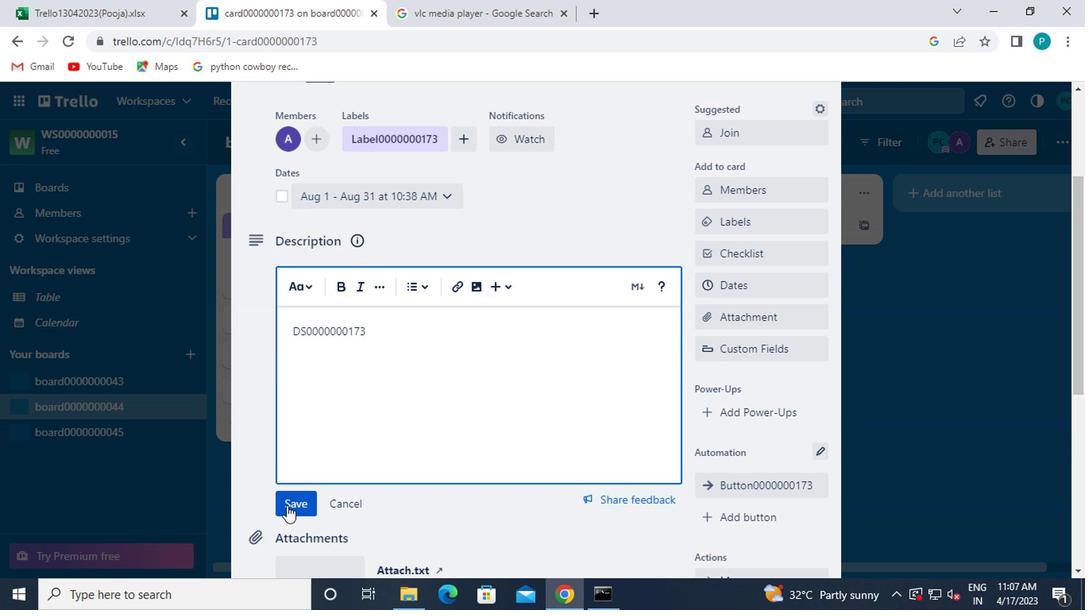 
Action: Mouse scrolled (287, 507) with delta (0, -1)
Screenshot: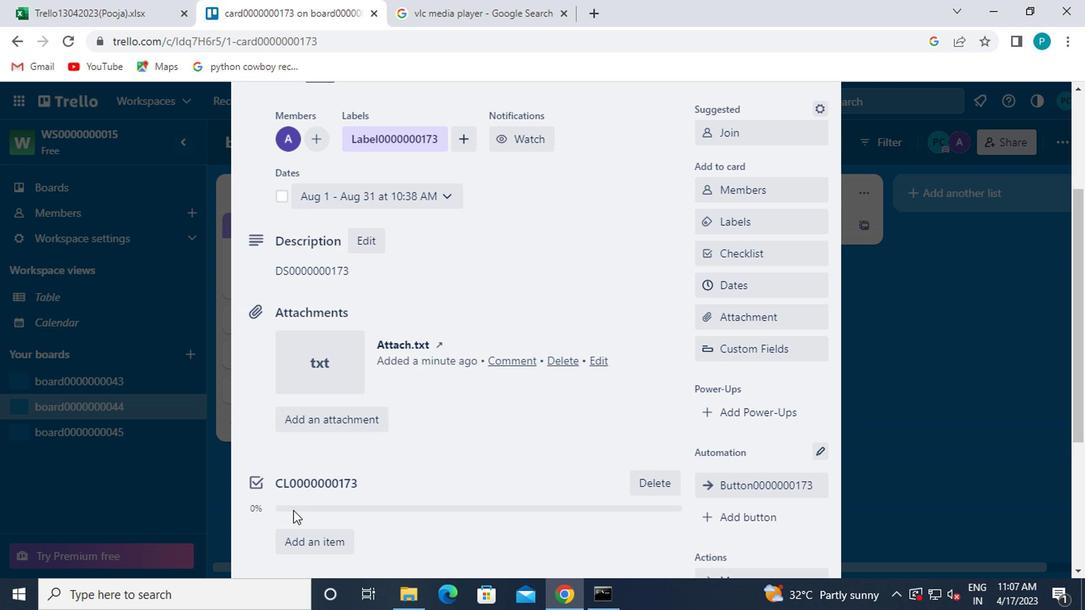 
Action: Mouse scrolled (287, 507) with delta (0, -1)
Screenshot: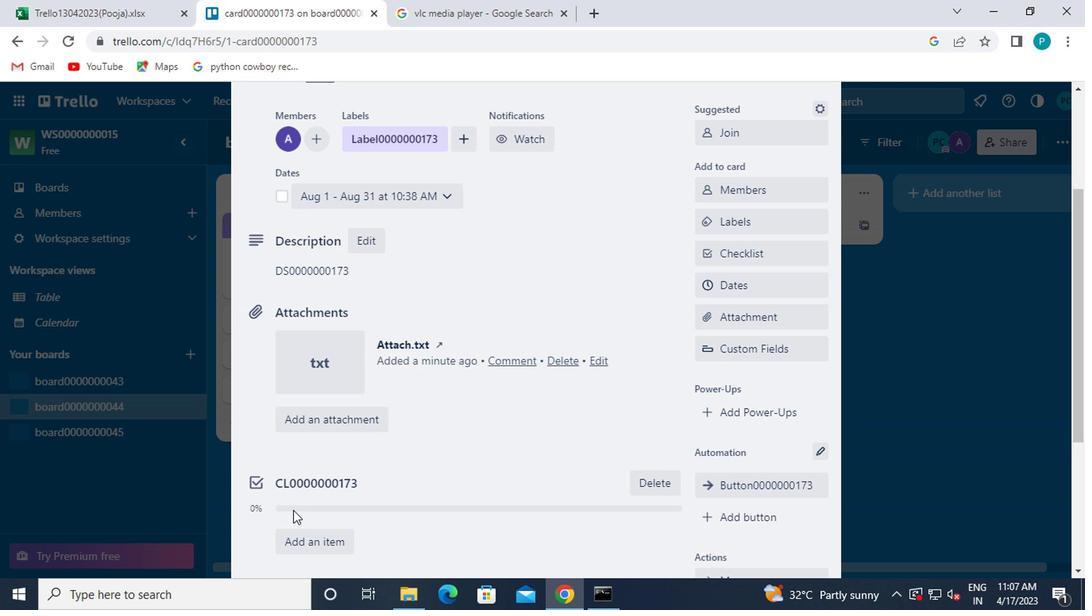 
Action: Mouse moved to (291, 485)
Screenshot: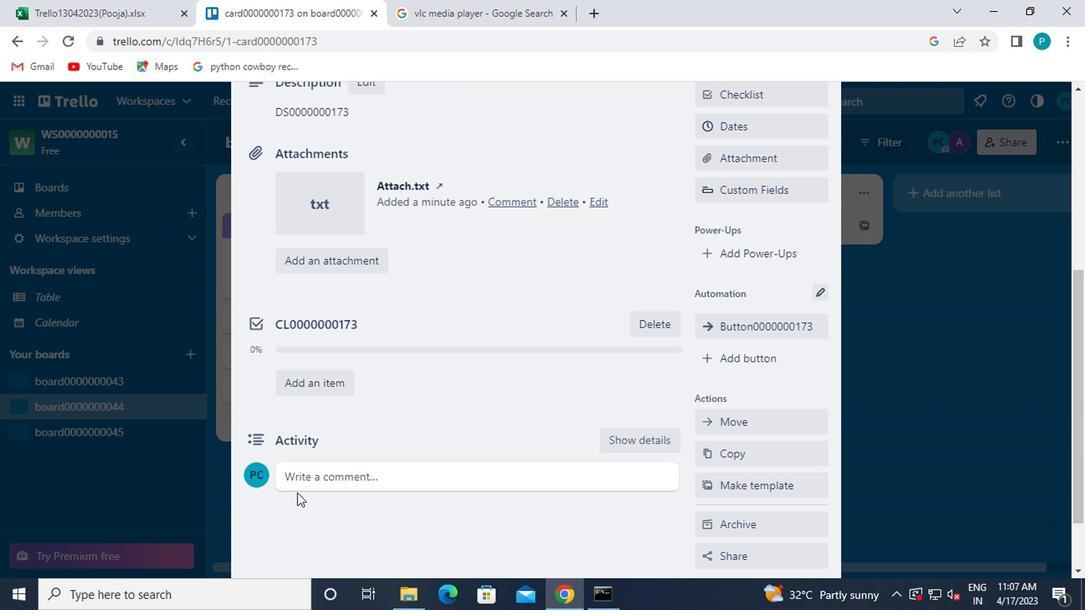 
Action: Mouse pressed left at (291, 485)
Screenshot: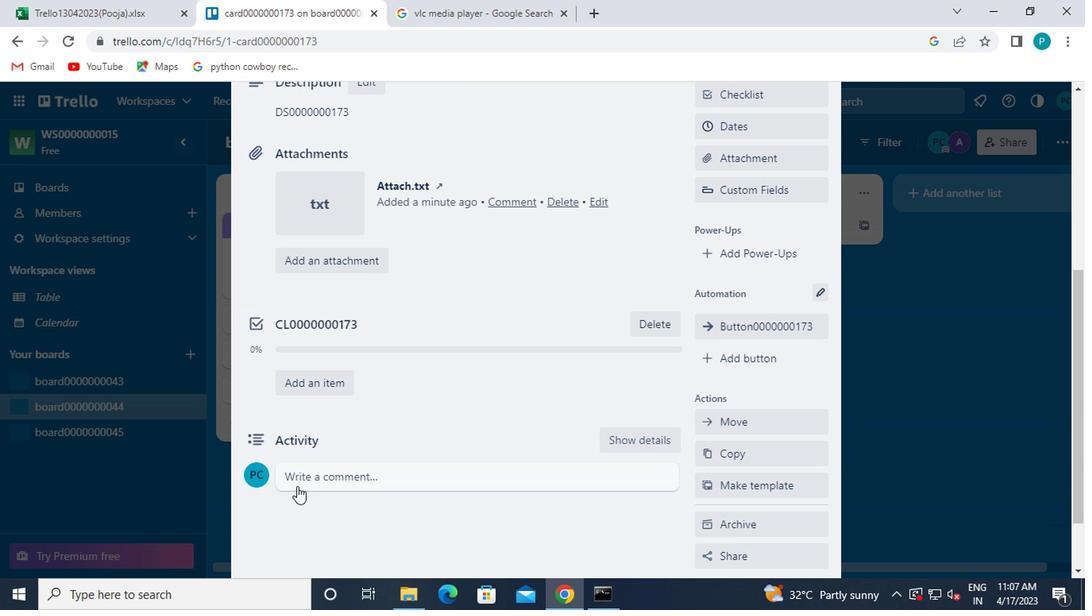 
Action: Key pressed cm0000000173
Screenshot: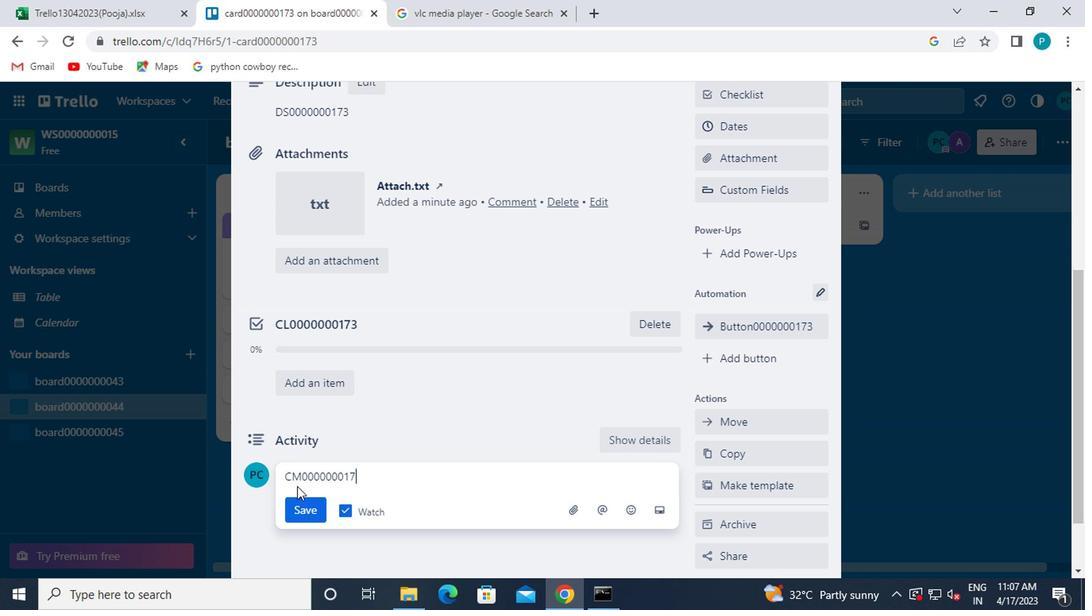 
Action: Mouse moved to (309, 501)
Screenshot: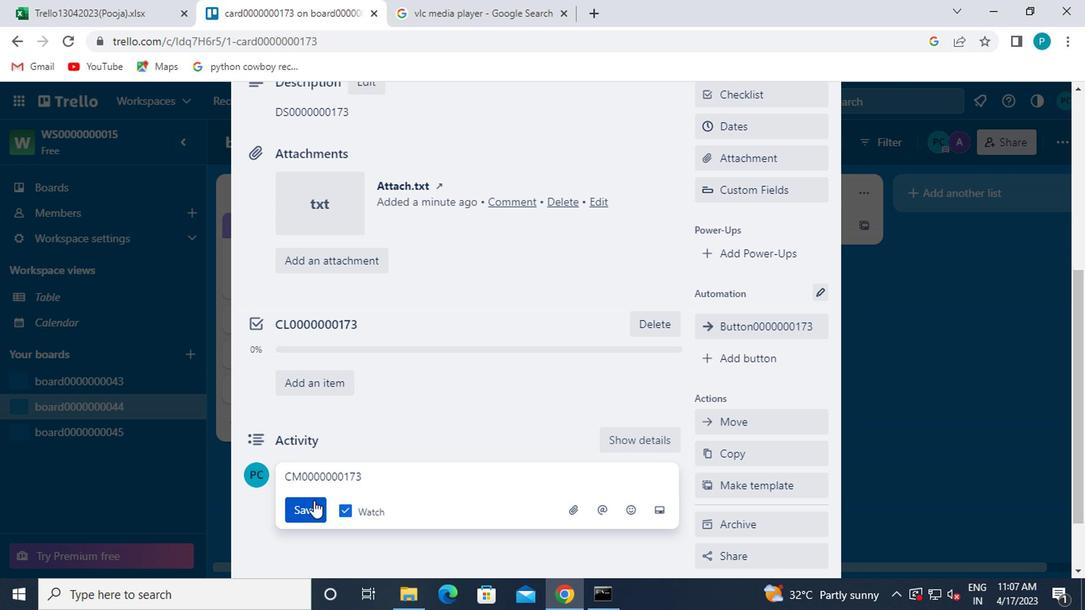 
Action: Mouse pressed left at (309, 501)
Screenshot: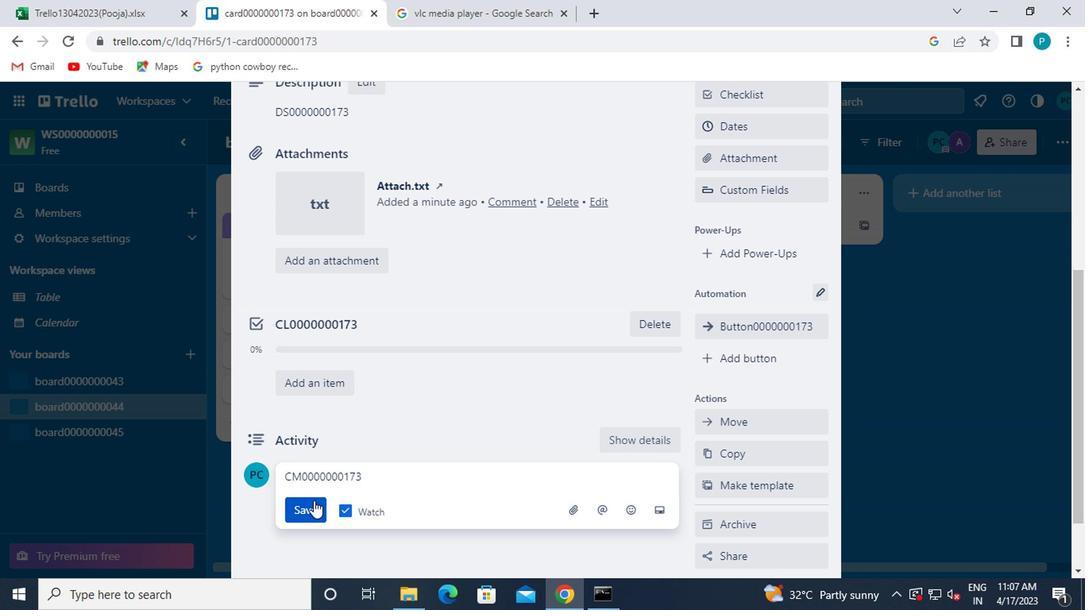 
